 Task: Add a condition where "Channel Is Mobile SDK" in new tickets in your groups.
Action: Mouse moved to (171, 541)
Screenshot: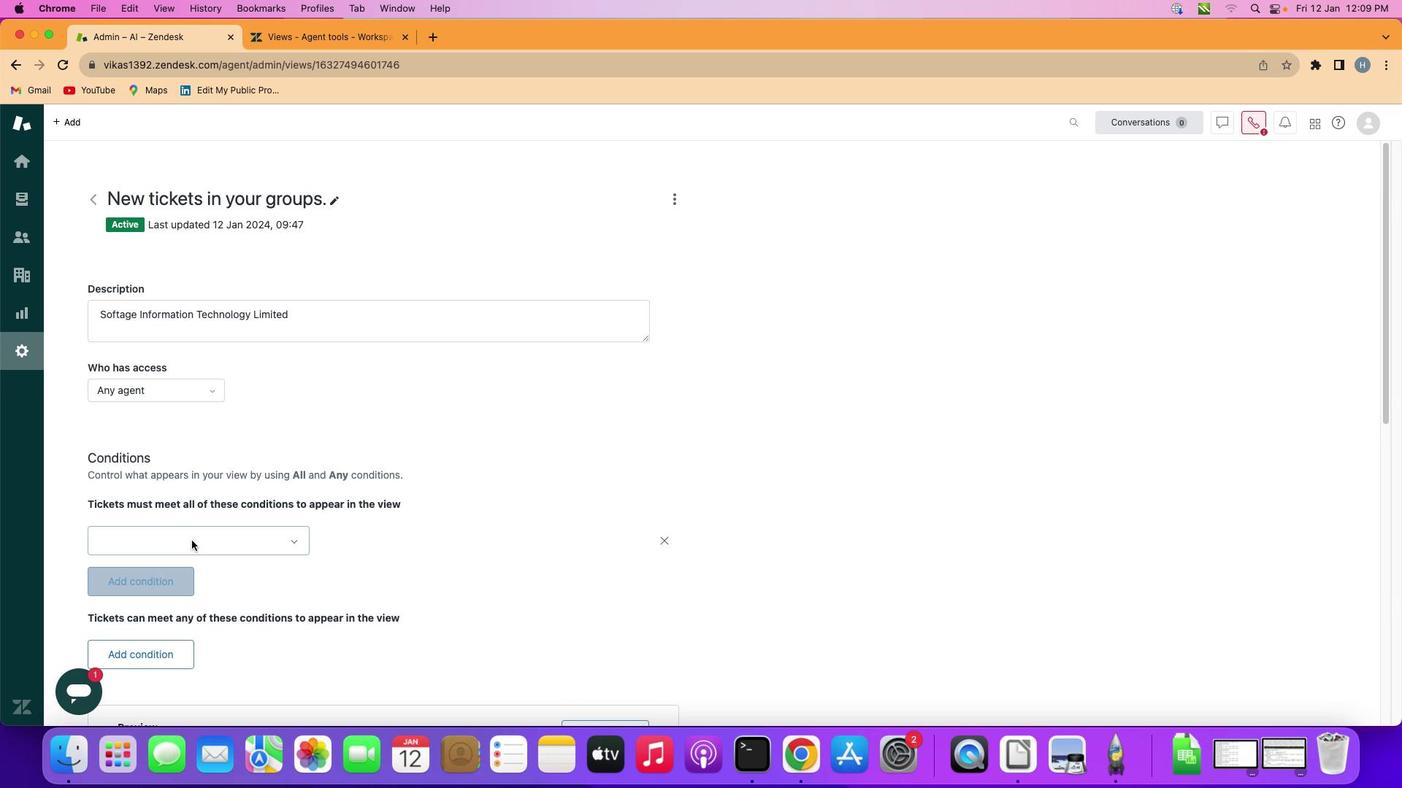 
Action: Mouse pressed left at (171, 541)
Screenshot: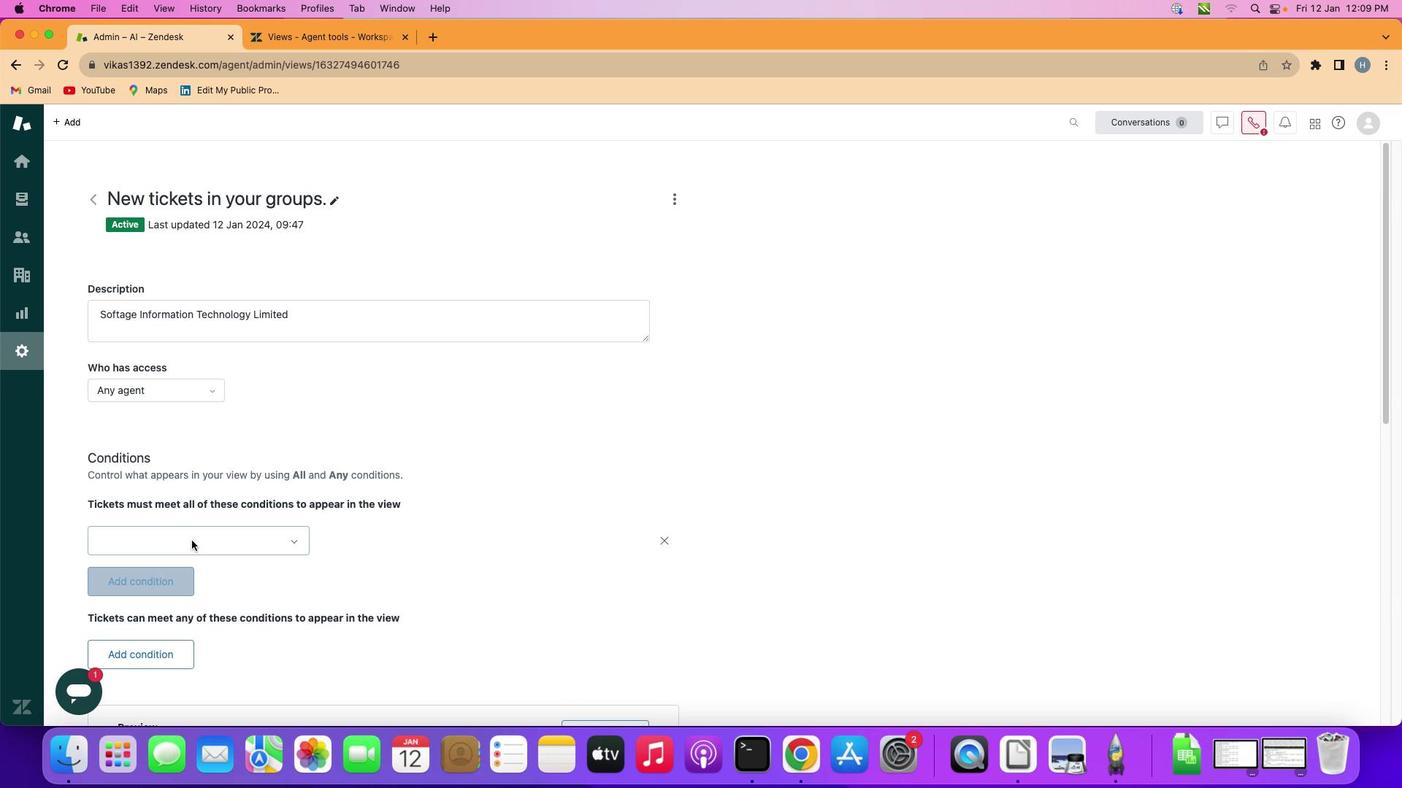 
Action: Mouse moved to (216, 540)
Screenshot: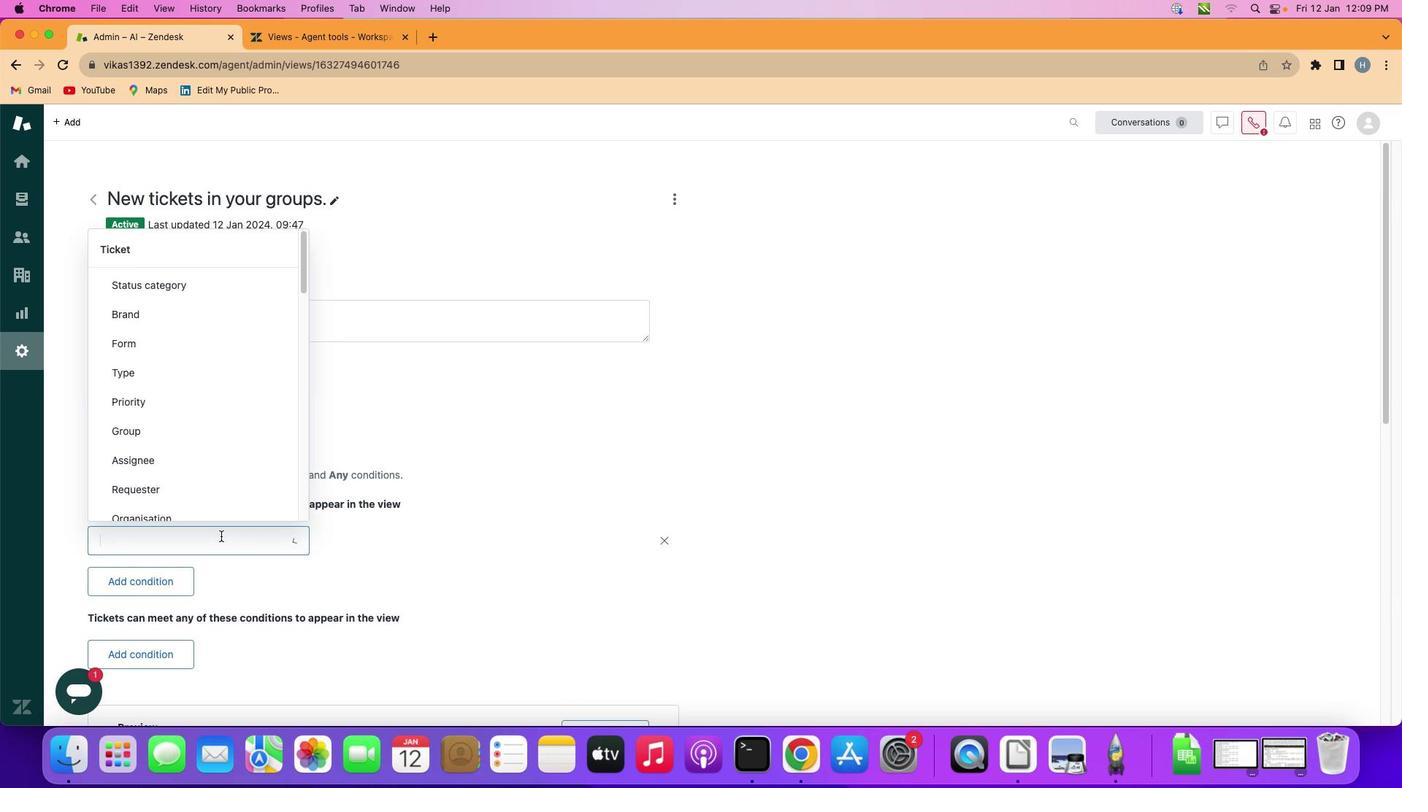 
Action: Mouse pressed left at (216, 540)
Screenshot: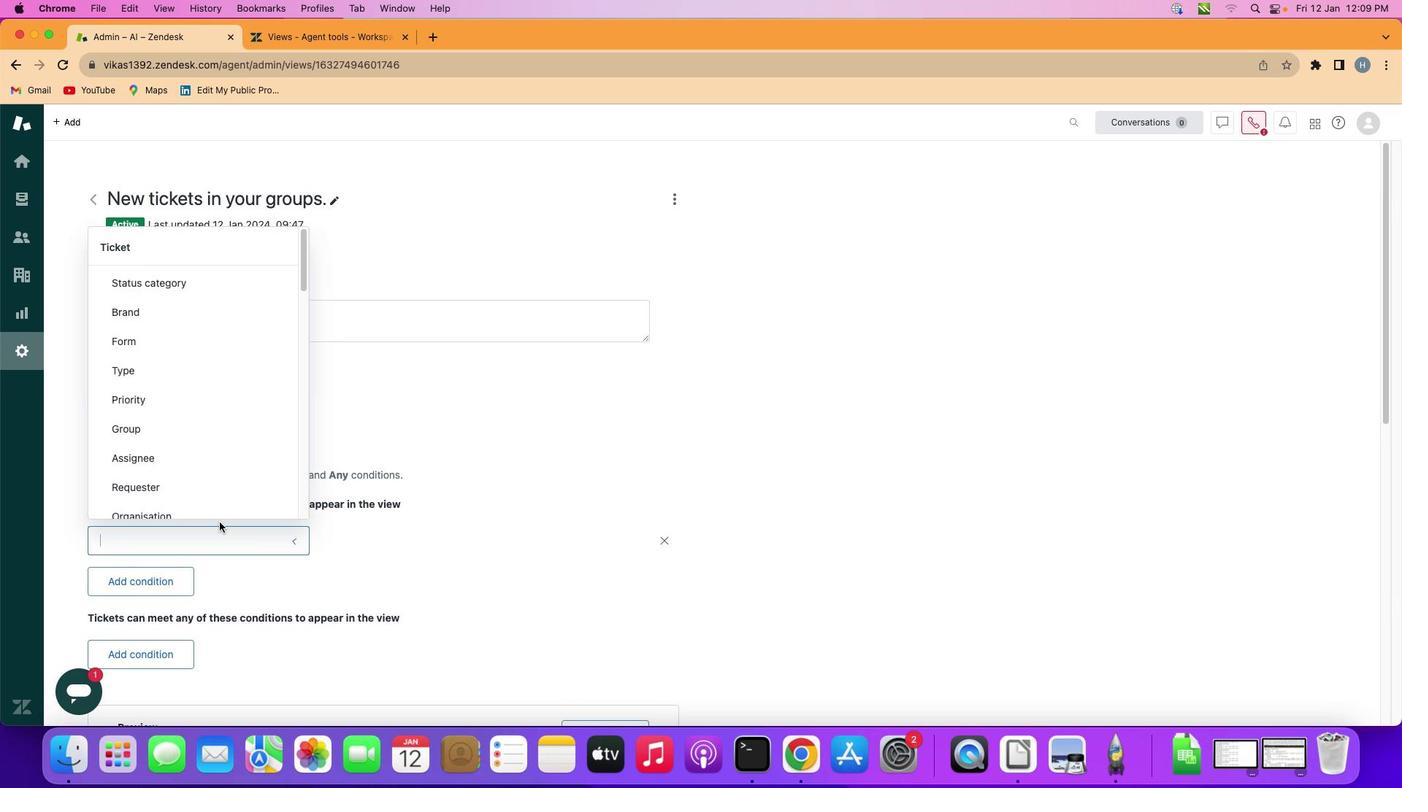 
Action: Mouse moved to (227, 390)
Screenshot: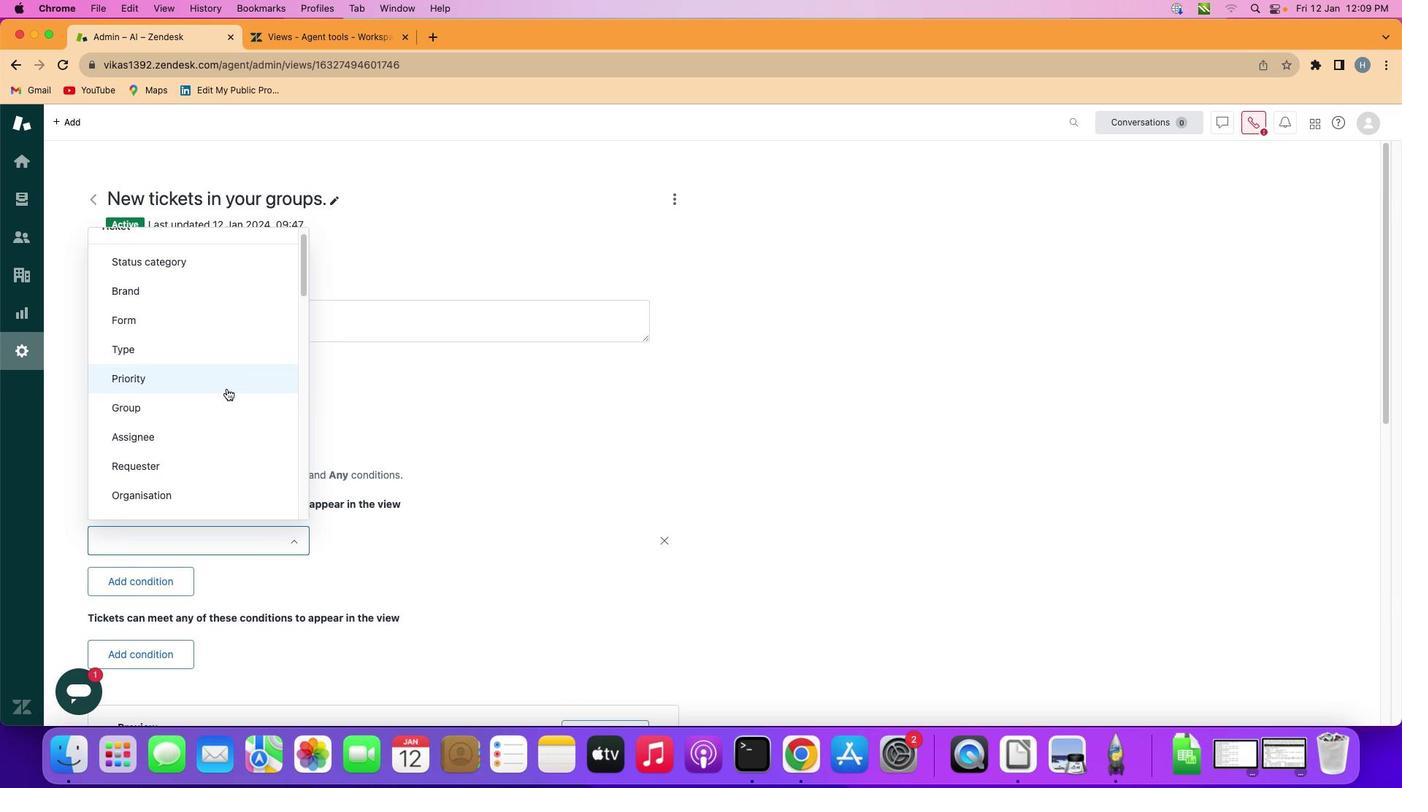 
Action: Mouse scrolled (227, 390) with delta (0, 0)
Screenshot: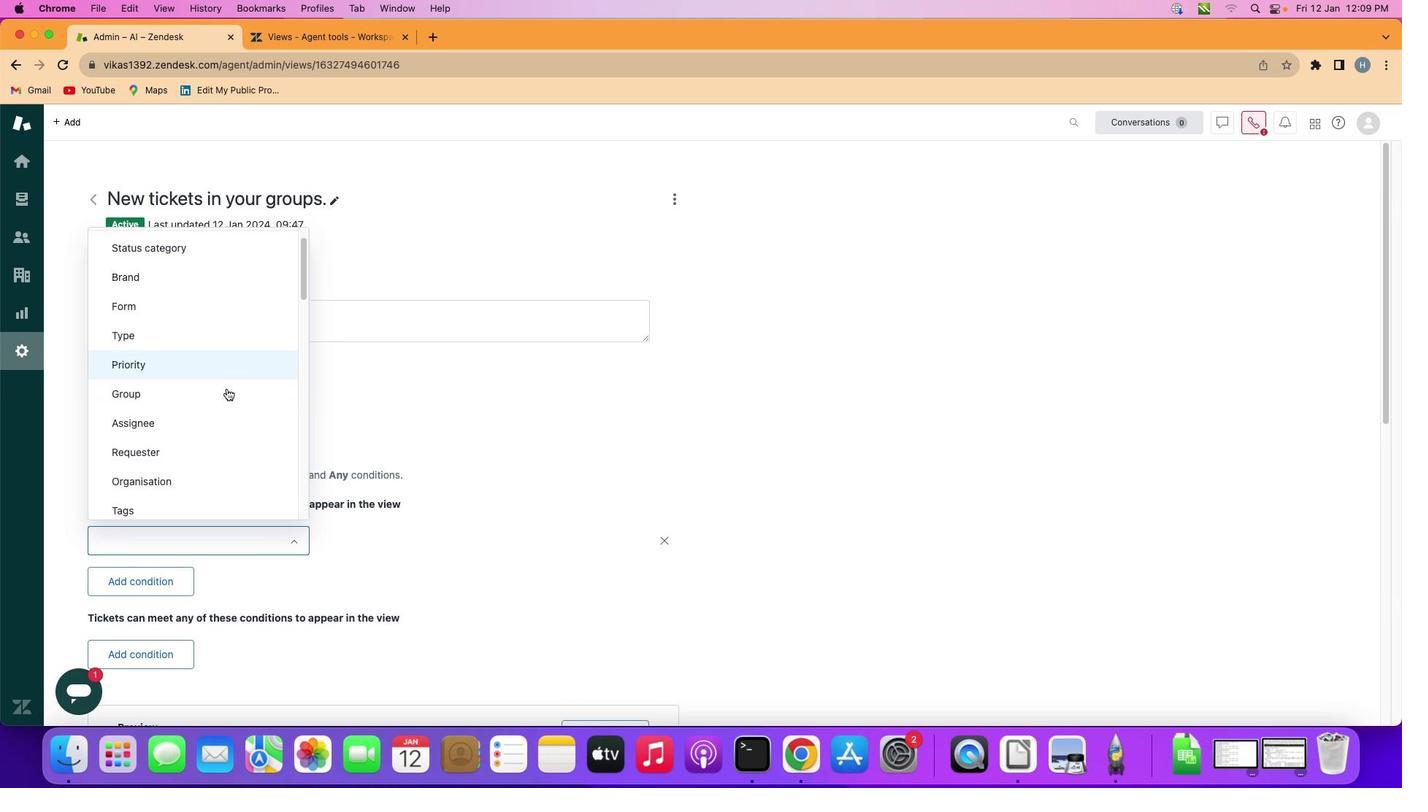 
Action: Mouse moved to (227, 389)
Screenshot: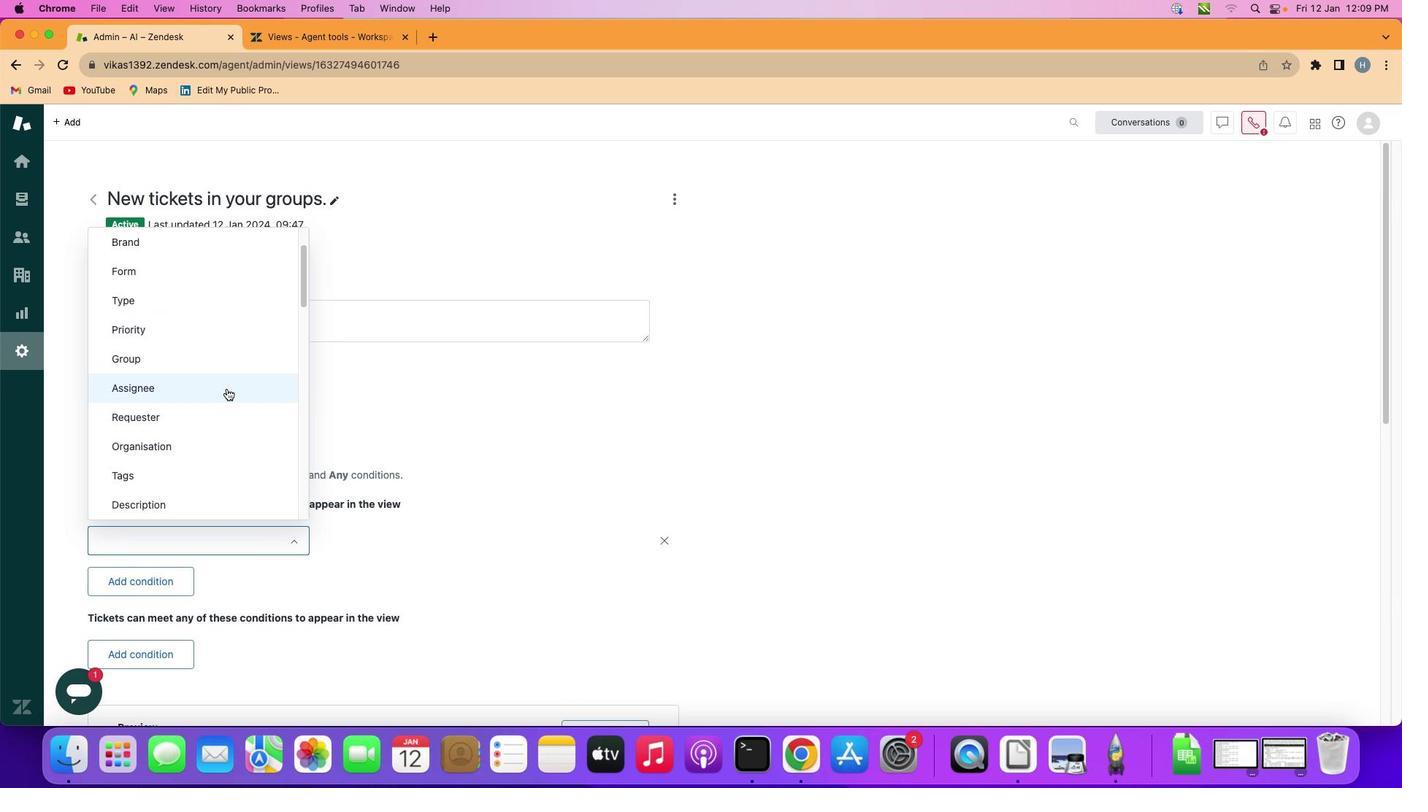 
Action: Mouse scrolled (227, 389) with delta (0, 0)
Screenshot: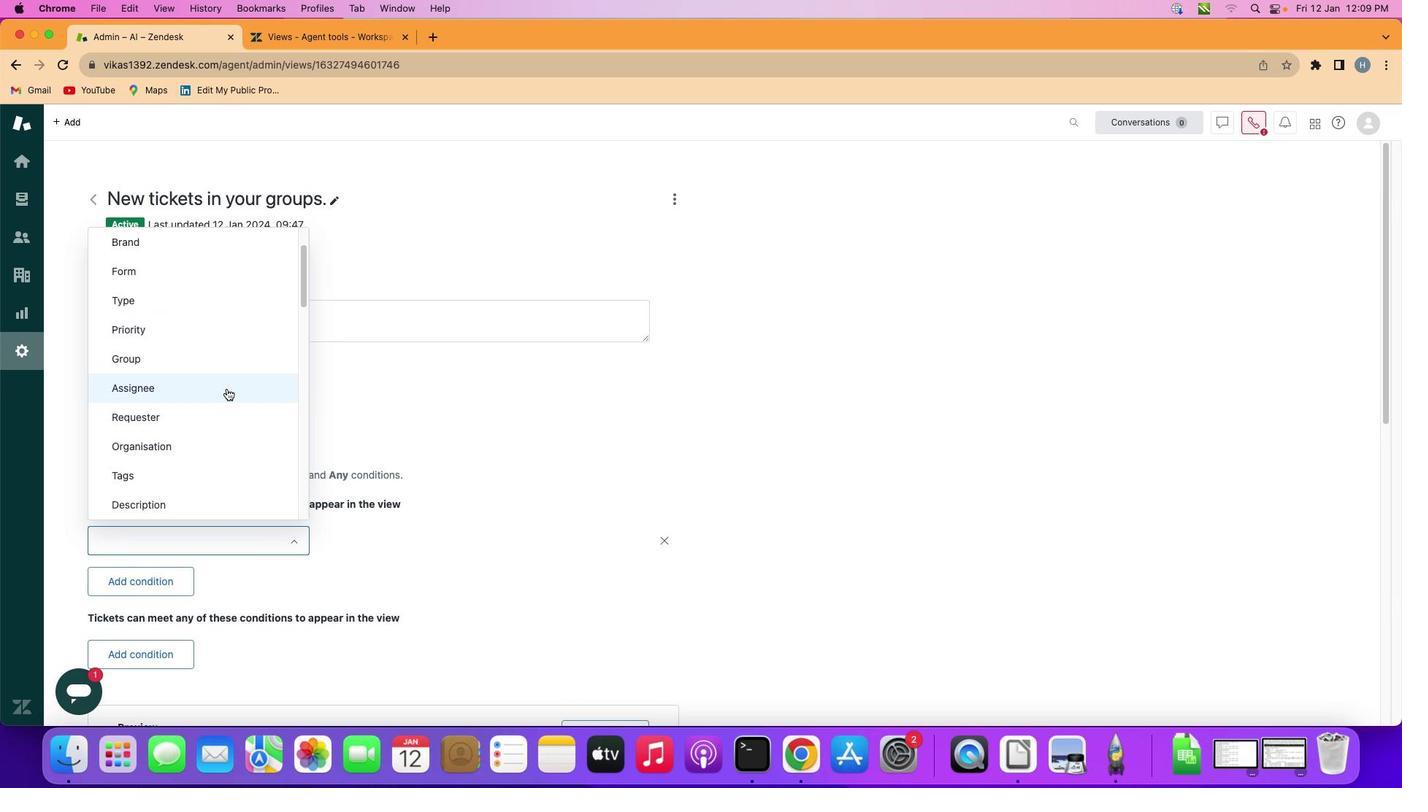 
Action: Mouse moved to (227, 389)
Screenshot: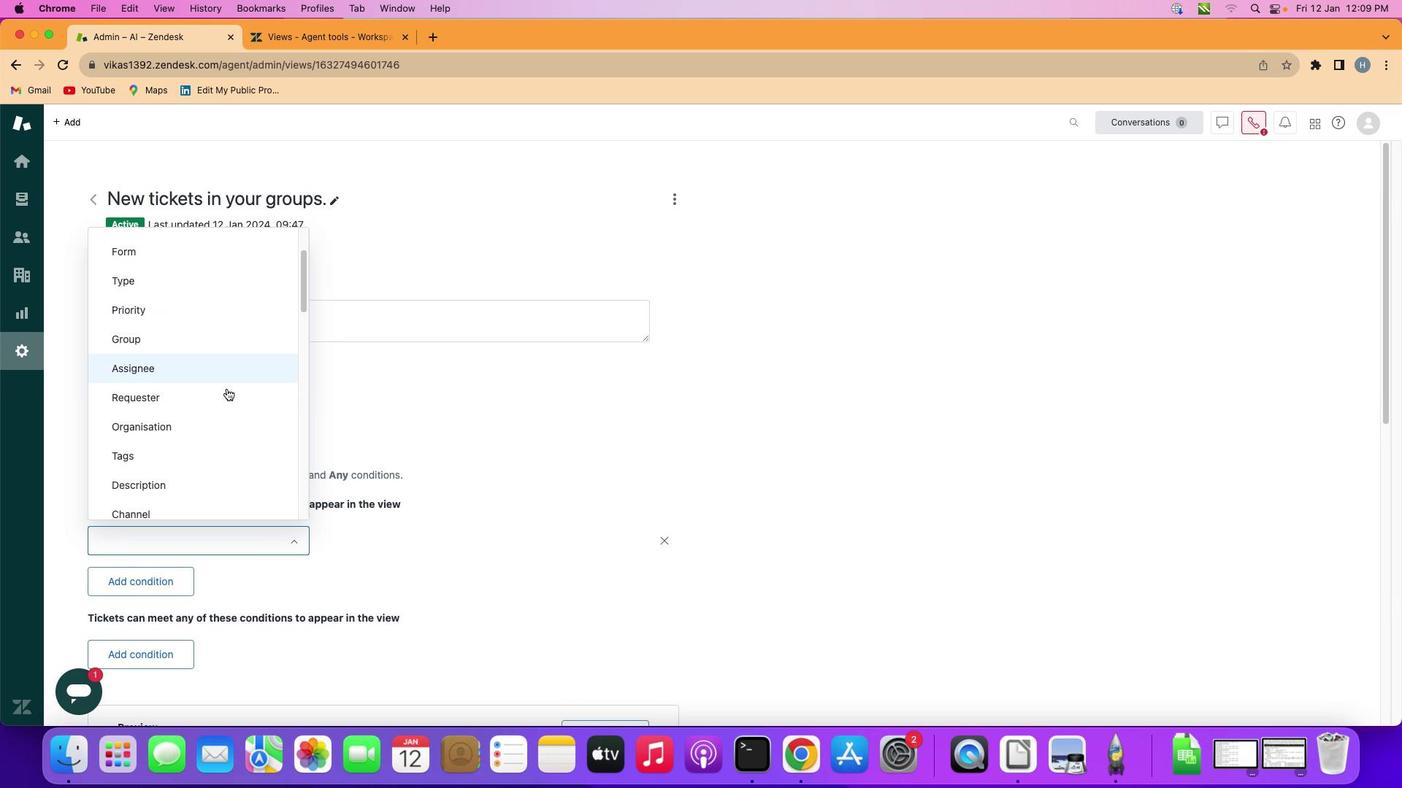 
Action: Mouse scrolled (227, 389) with delta (0, 0)
Screenshot: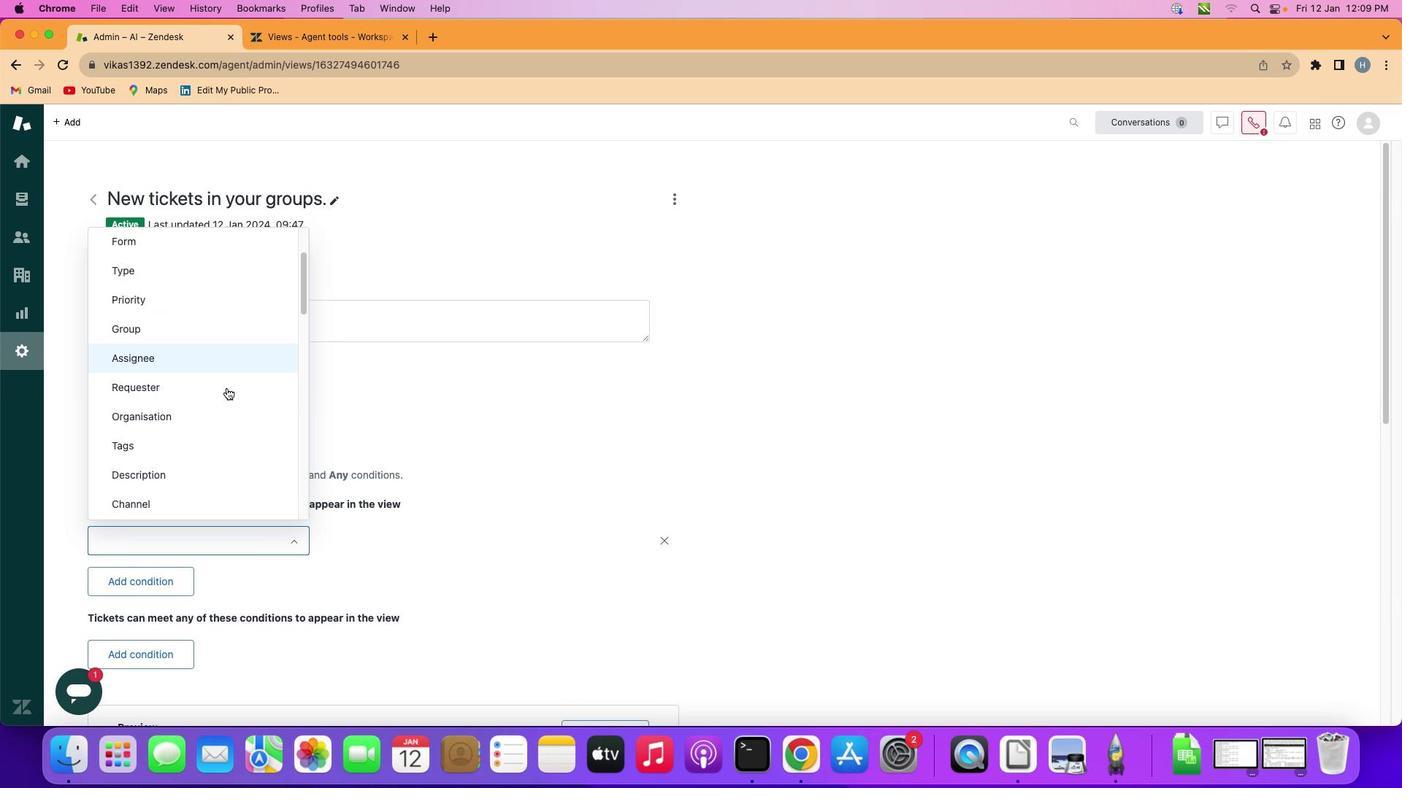 
Action: Mouse moved to (227, 389)
Screenshot: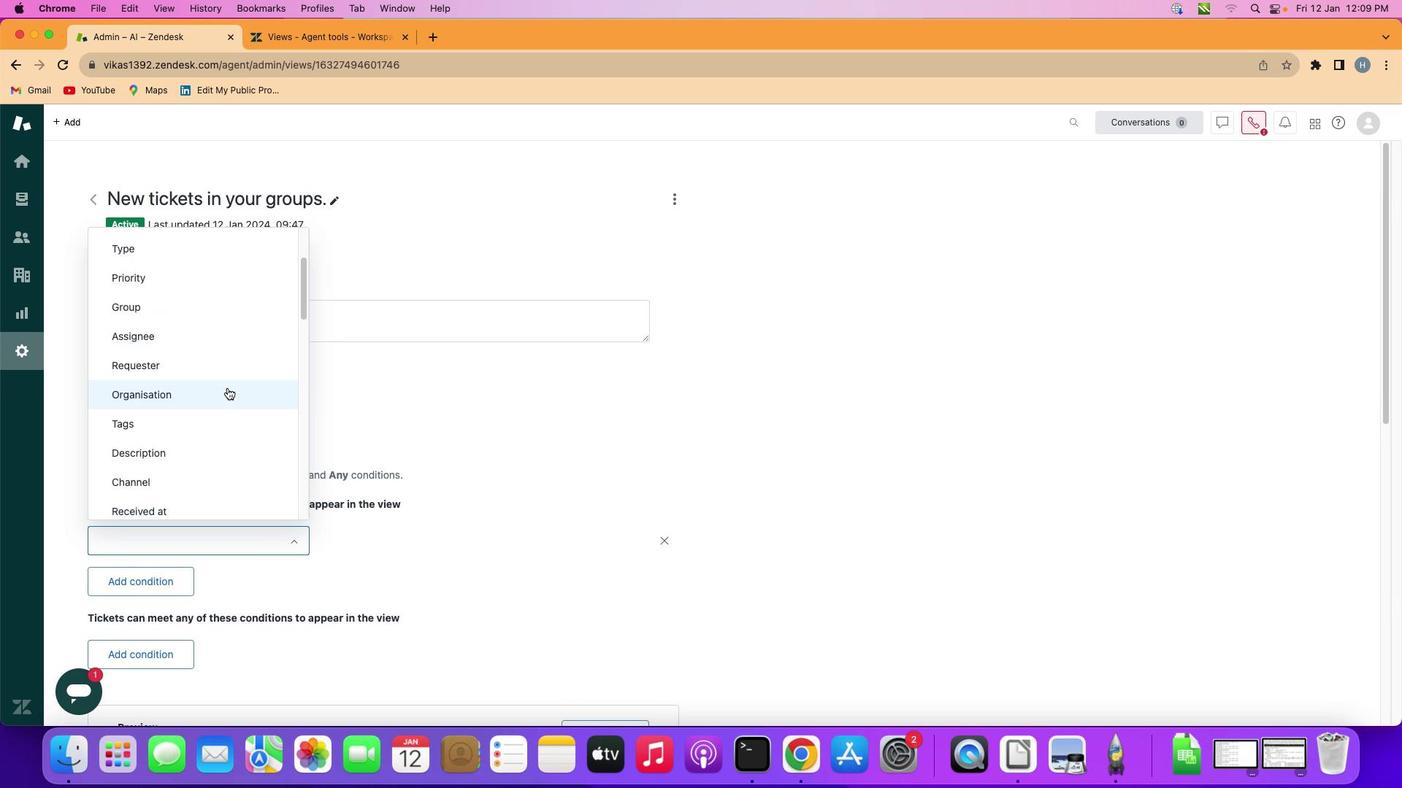 
Action: Mouse scrolled (227, 389) with delta (0, 0)
Screenshot: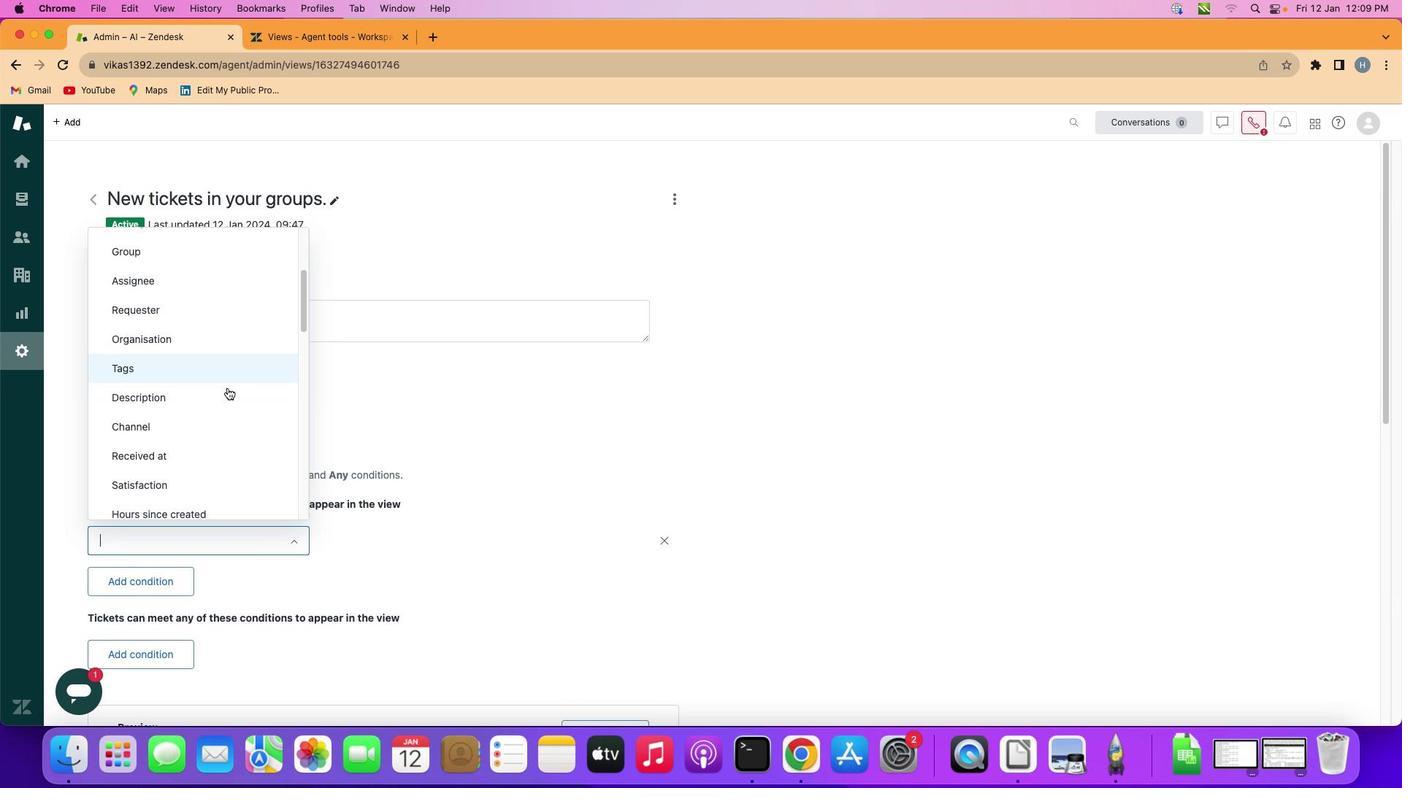 
Action: Mouse moved to (227, 388)
Screenshot: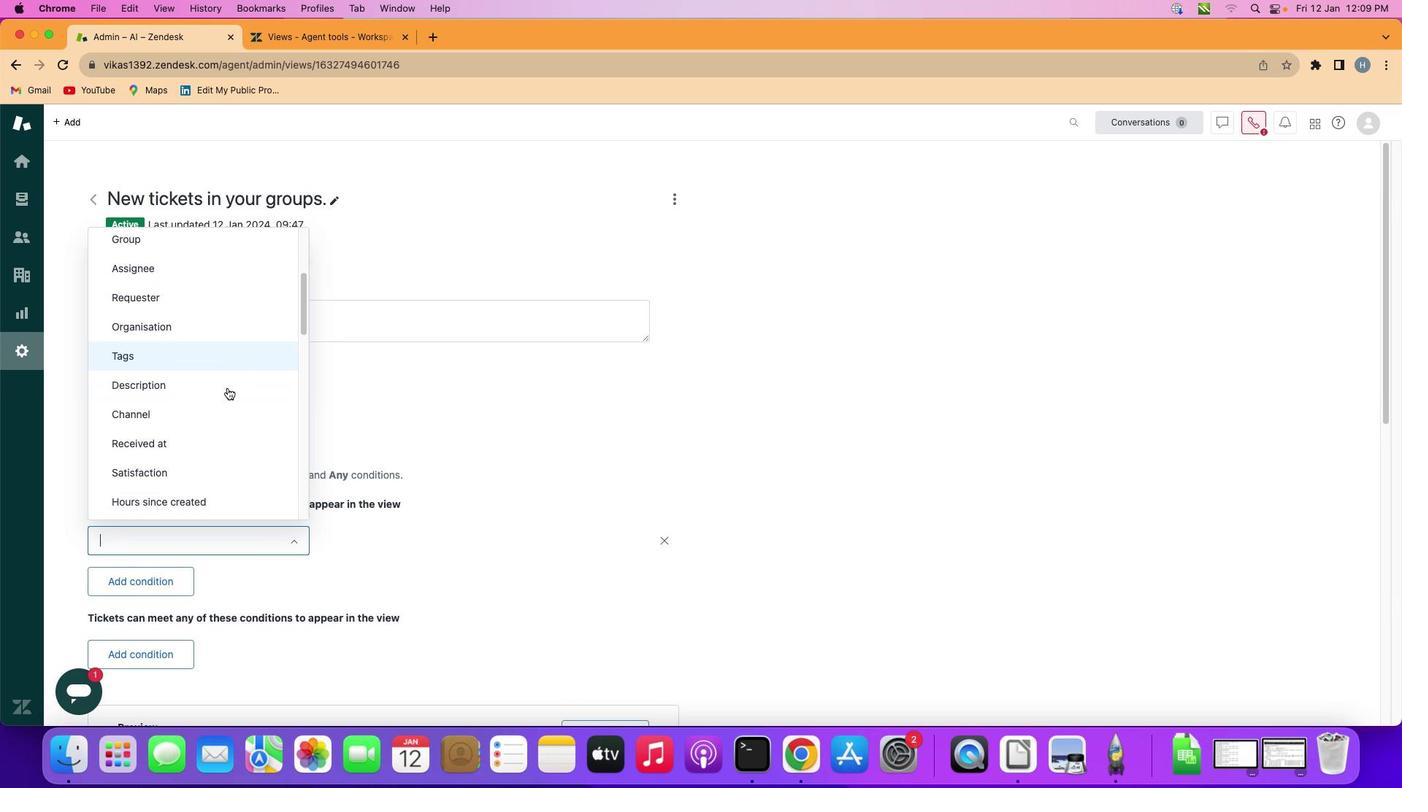 
Action: Mouse scrolled (227, 388) with delta (0, -1)
Screenshot: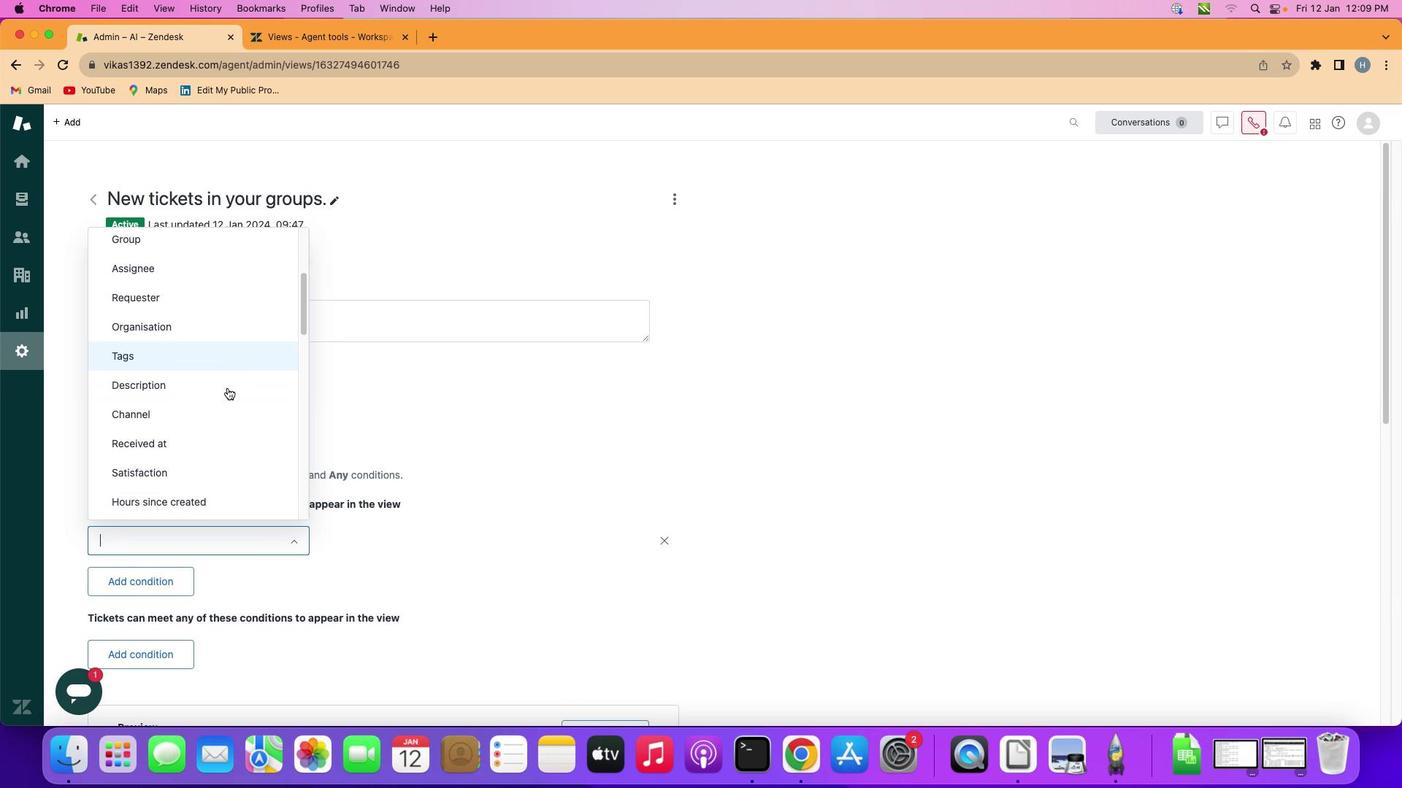 
Action: Mouse moved to (227, 401)
Screenshot: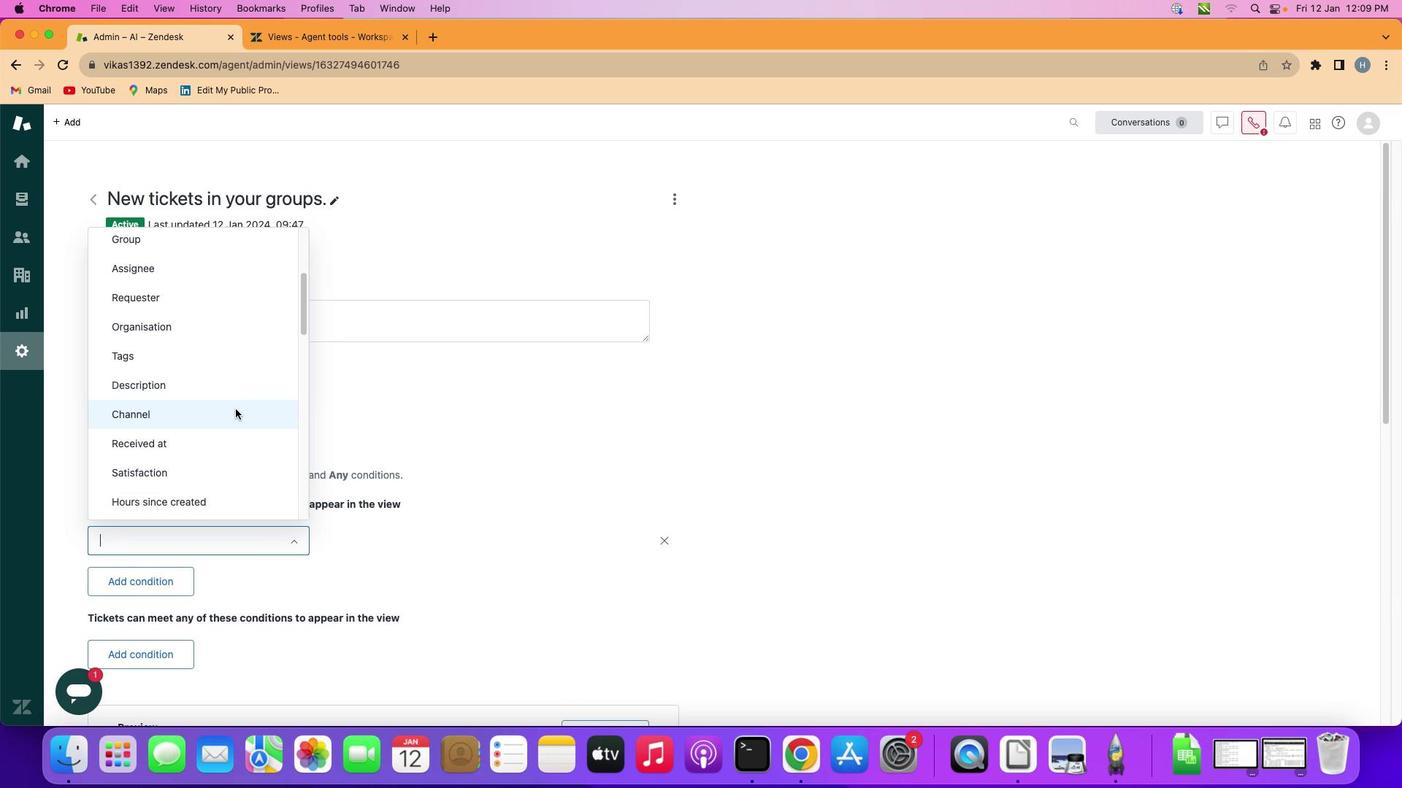 
Action: Mouse pressed left at (227, 401)
Screenshot: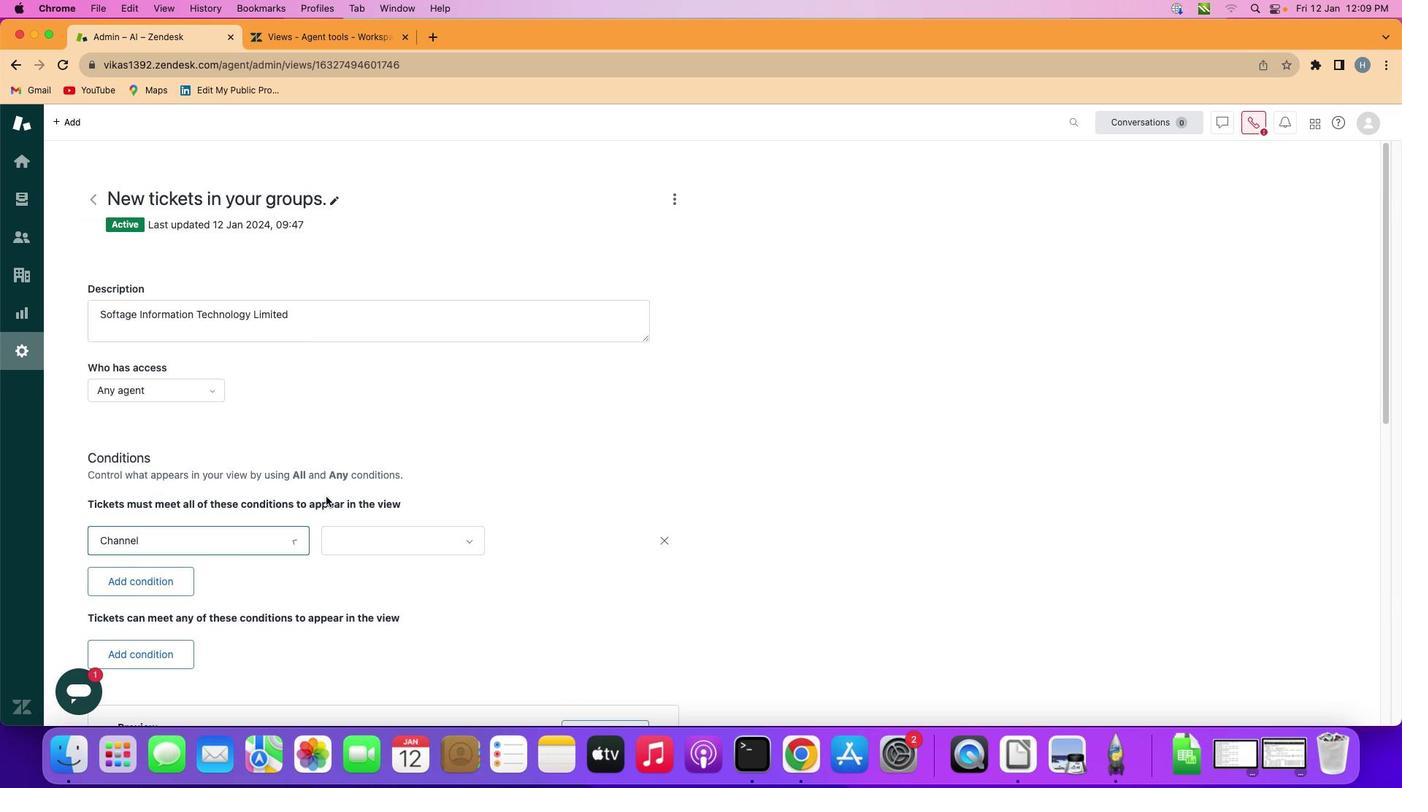 
Action: Mouse moved to (403, 529)
Screenshot: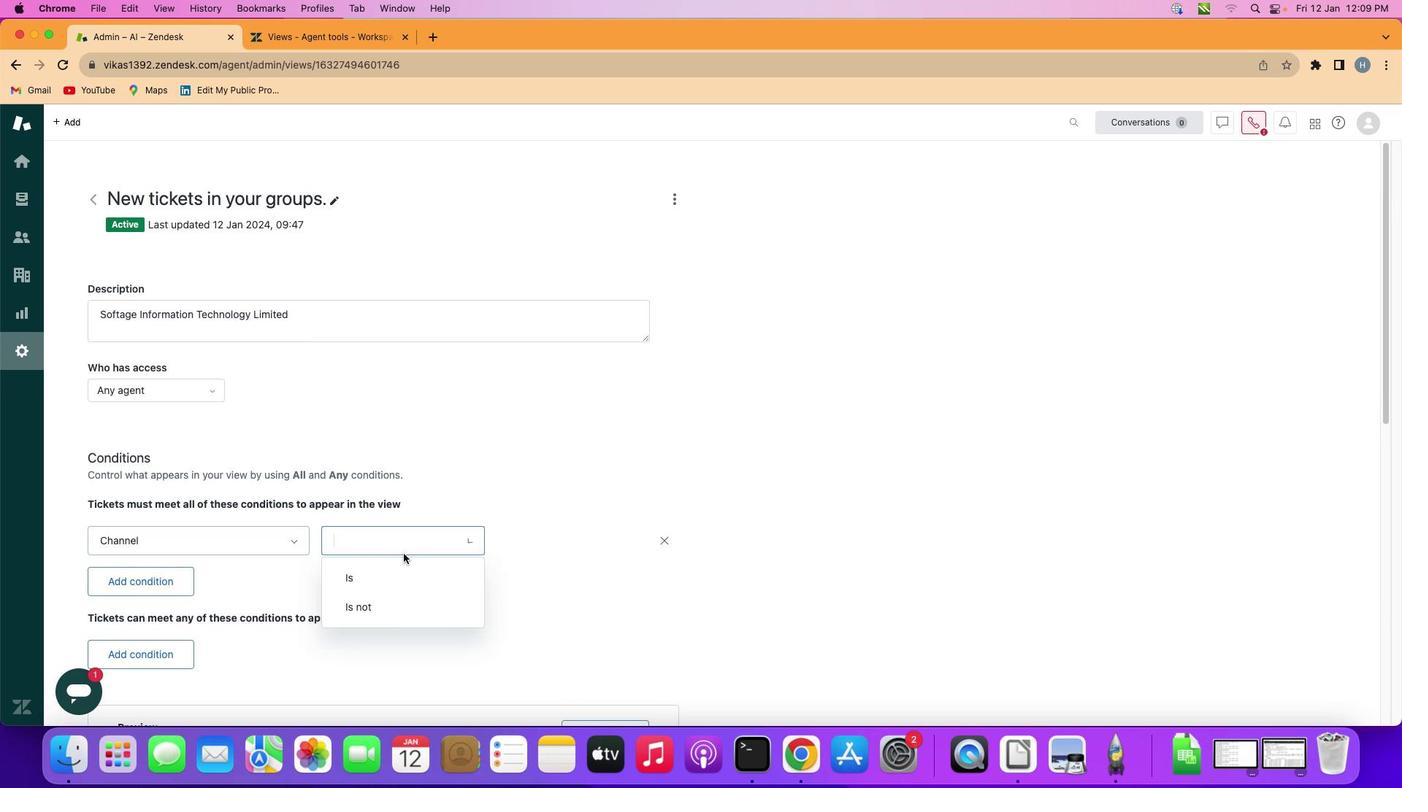 
Action: Mouse pressed left at (403, 529)
Screenshot: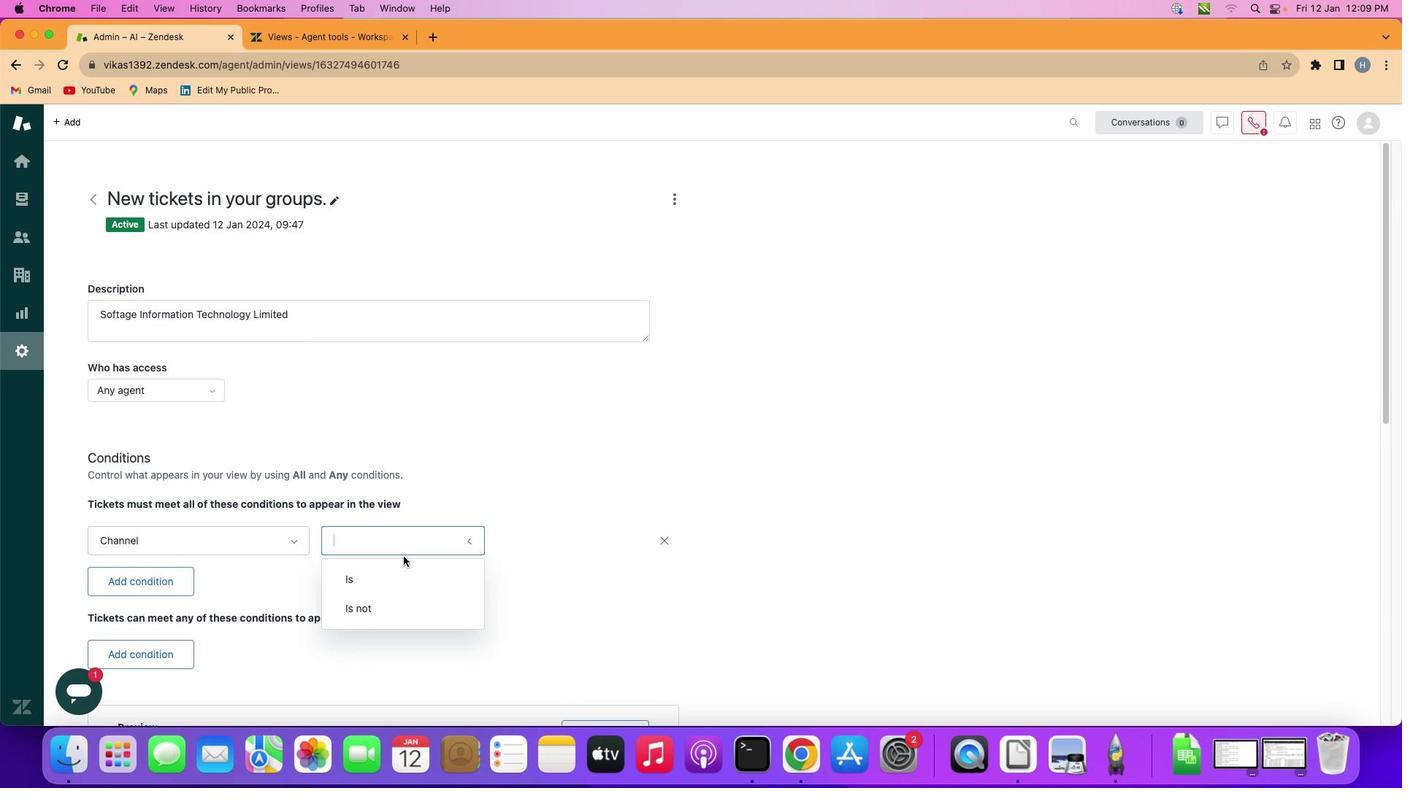 
Action: Mouse moved to (418, 574)
Screenshot: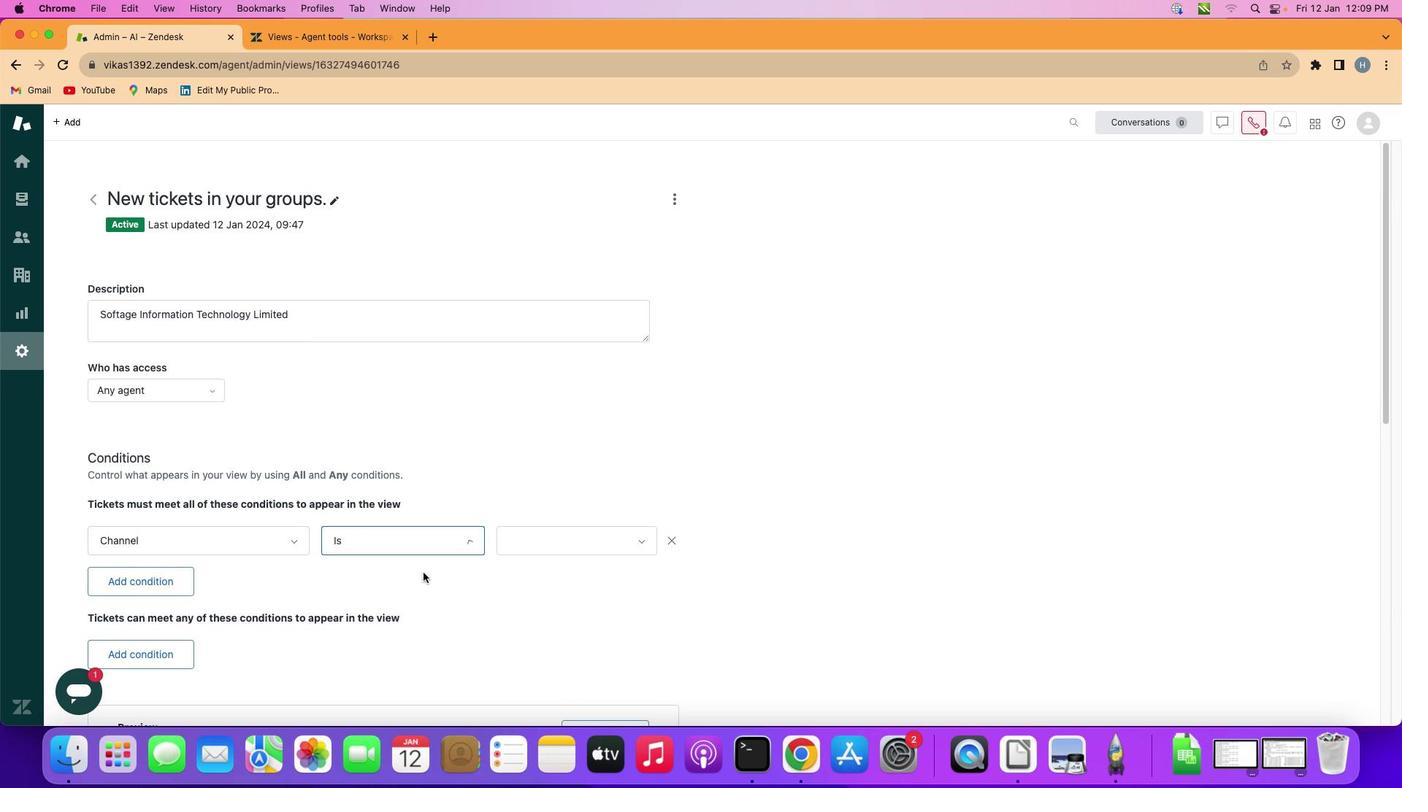 
Action: Mouse pressed left at (418, 574)
Screenshot: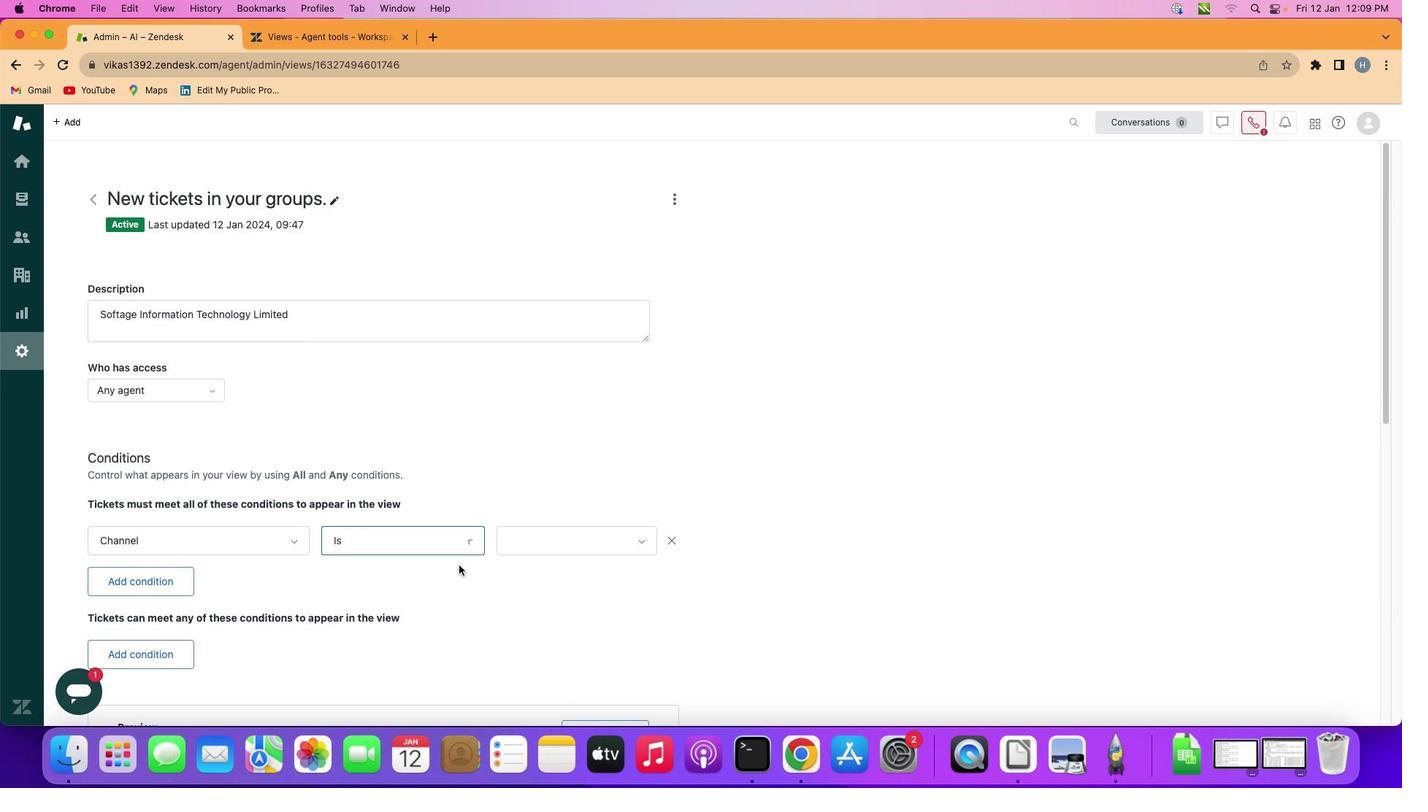 
Action: Mouse moved to (568, 542)
Screenshot: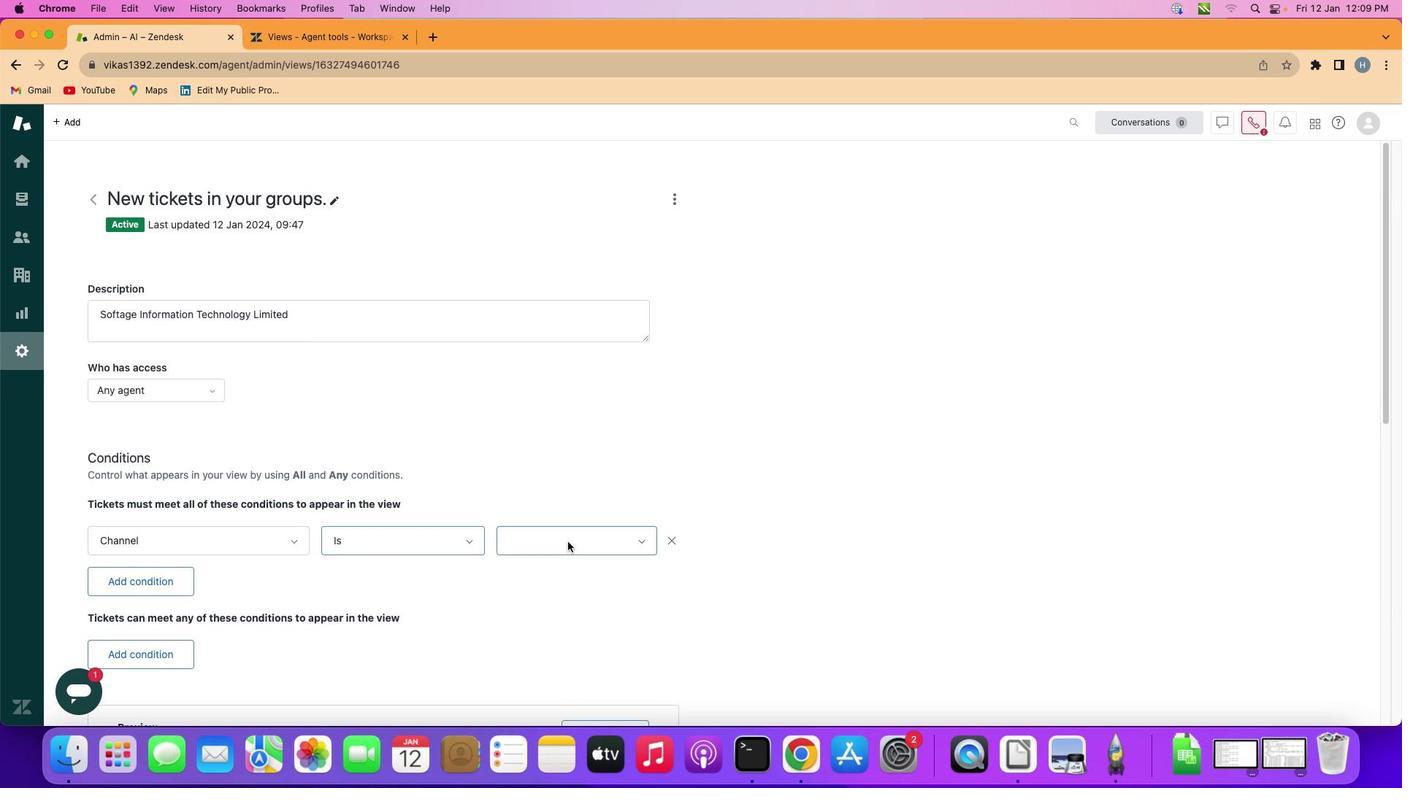 
Action: Mouse pressed left at (568, 542)
Screenshot: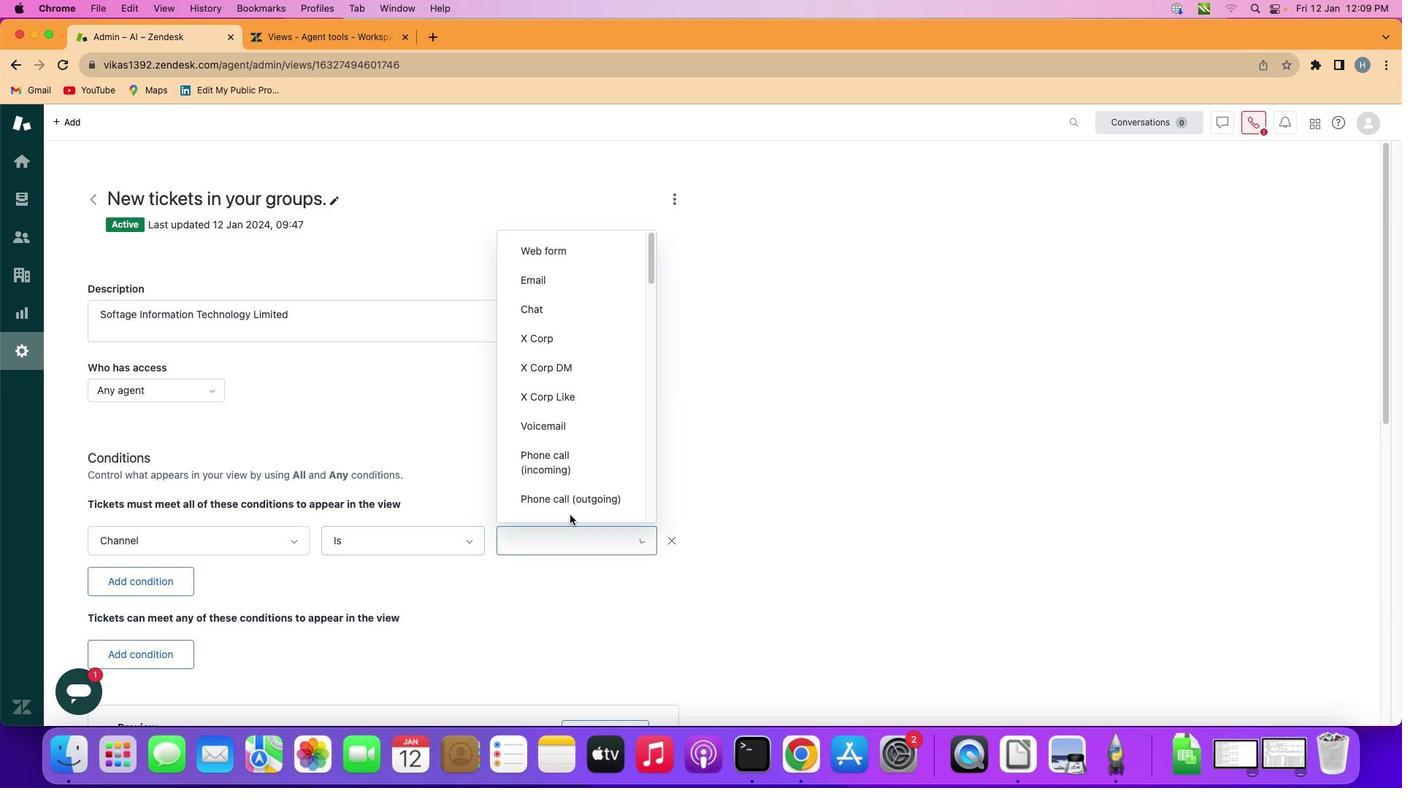 
Action: Mouse moved to (571, 418)
Screenshot: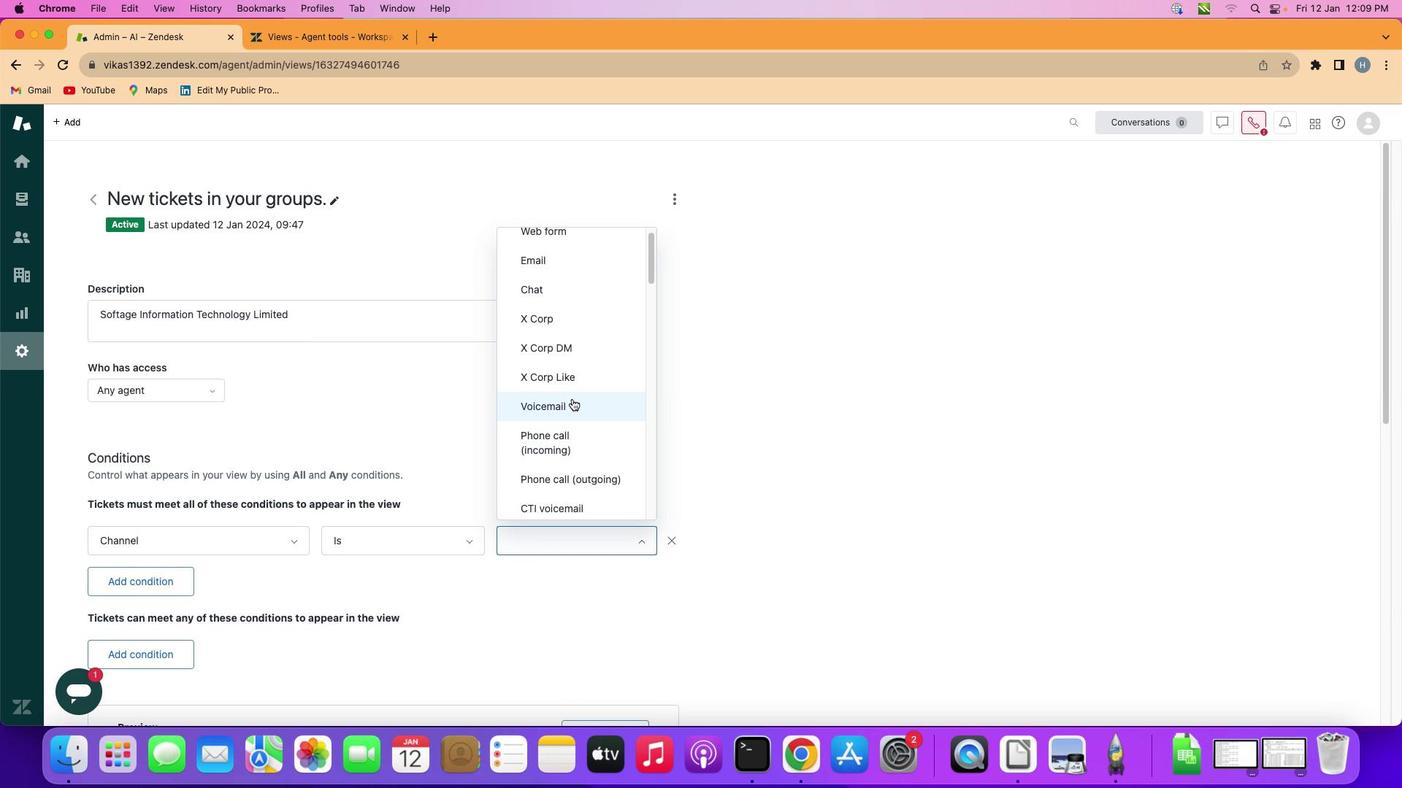 
Action: Mouse scrolled (571, 418) with delta (0, 0)
Screenshot: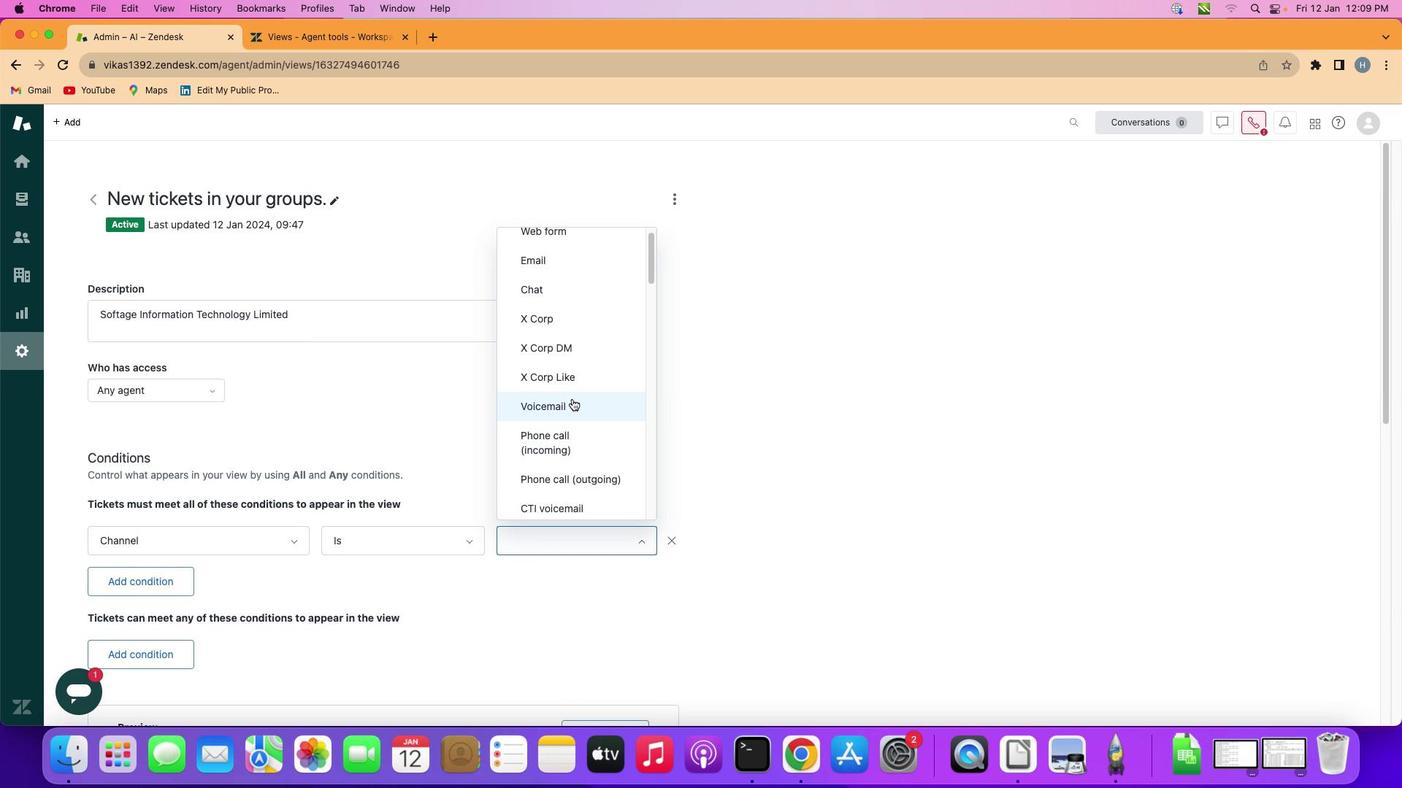 
Action: Mouse scrolled (571, 418) with delta (0, 0)
Screenshot: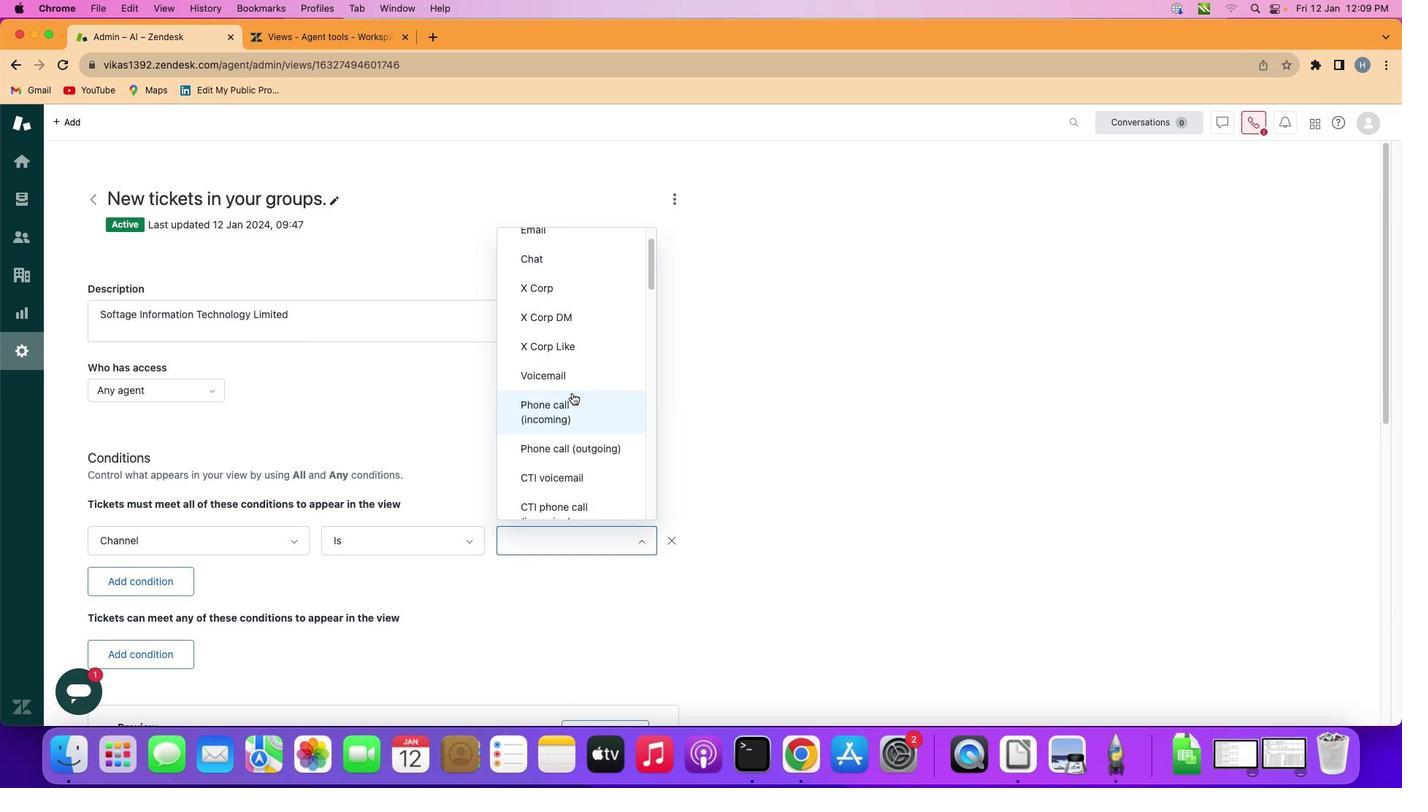 
Action: Mouse moved to (571, 412)
Screenshot: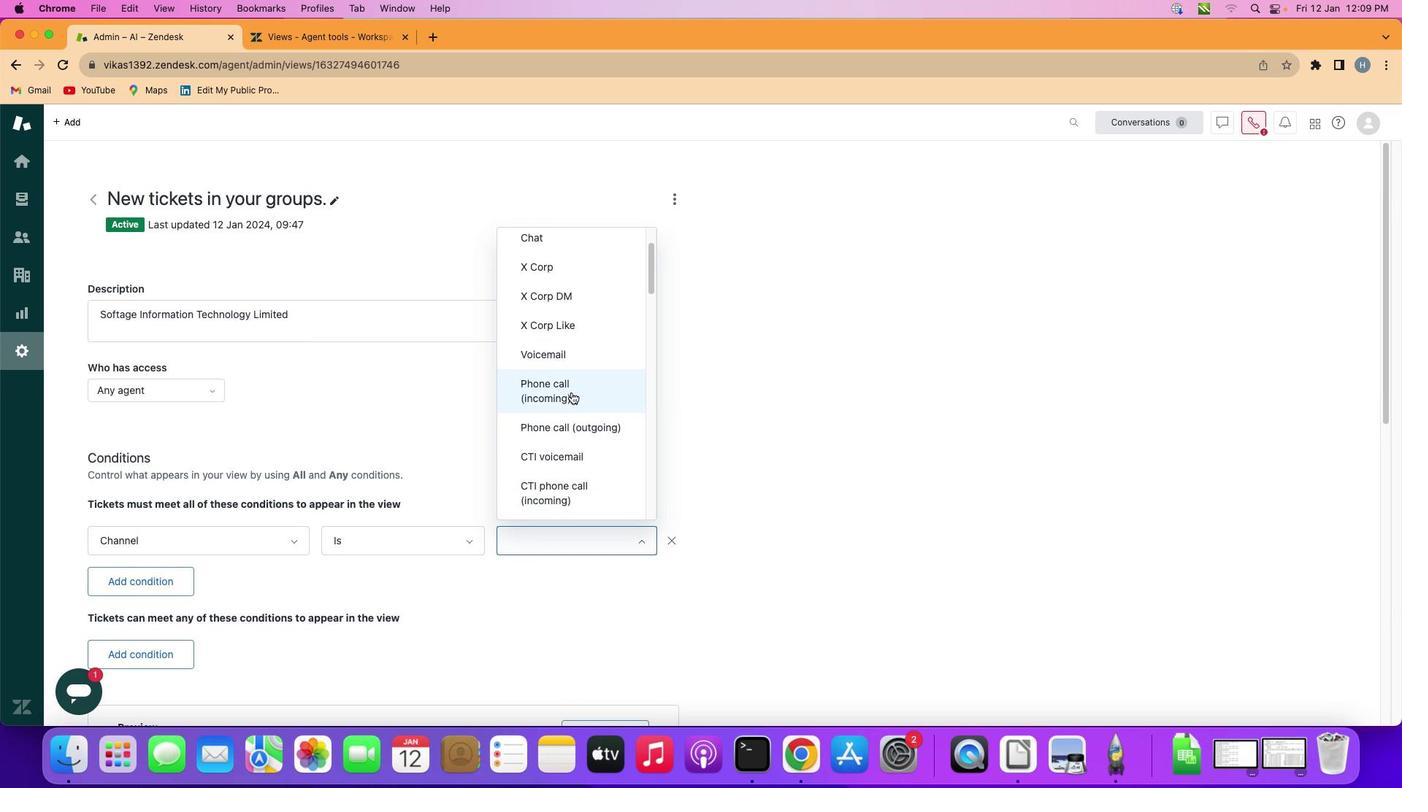 
Action: Mouse scrolled (571, 412) with delta (0, 0)
Screenshot: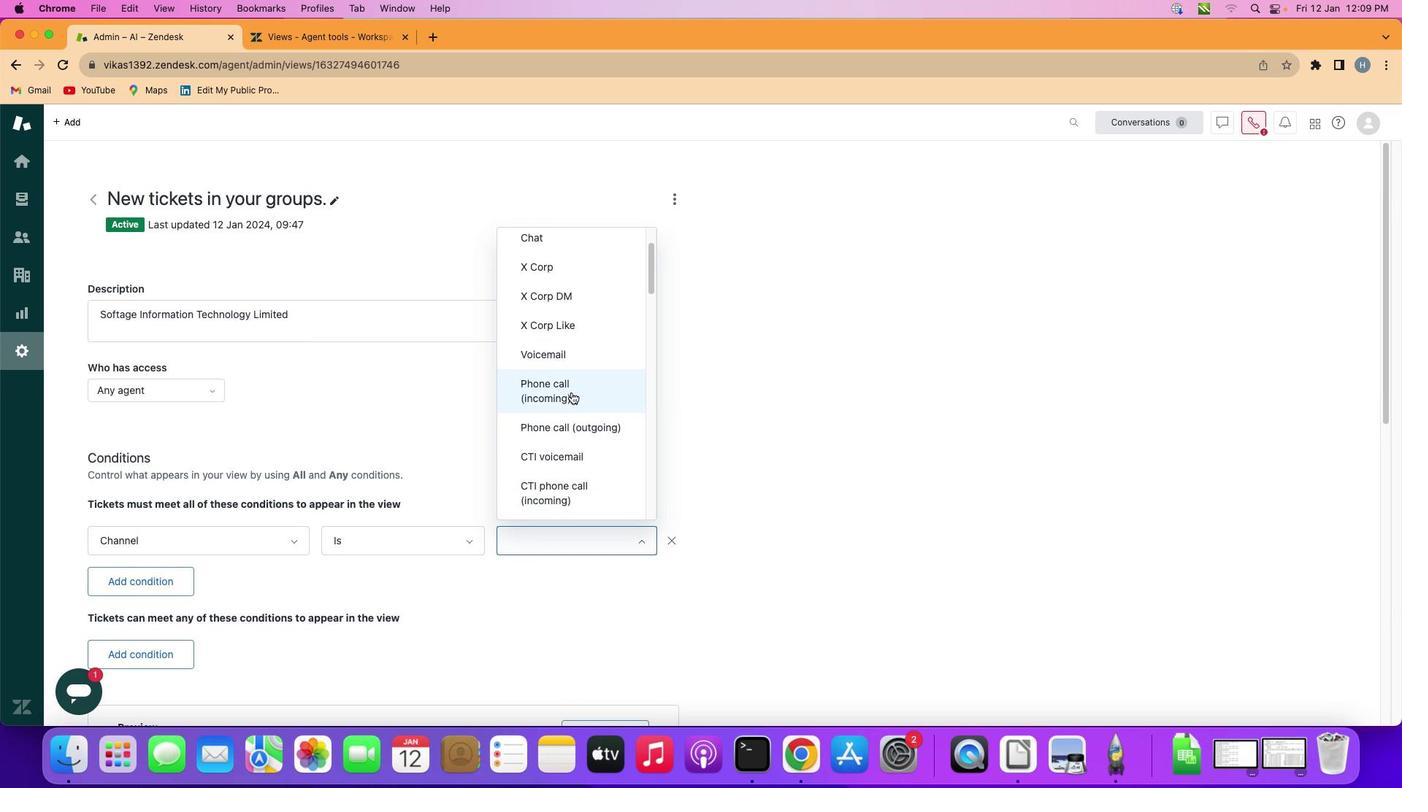 
Action: Mouse moved to (571, 395)
Screenshot: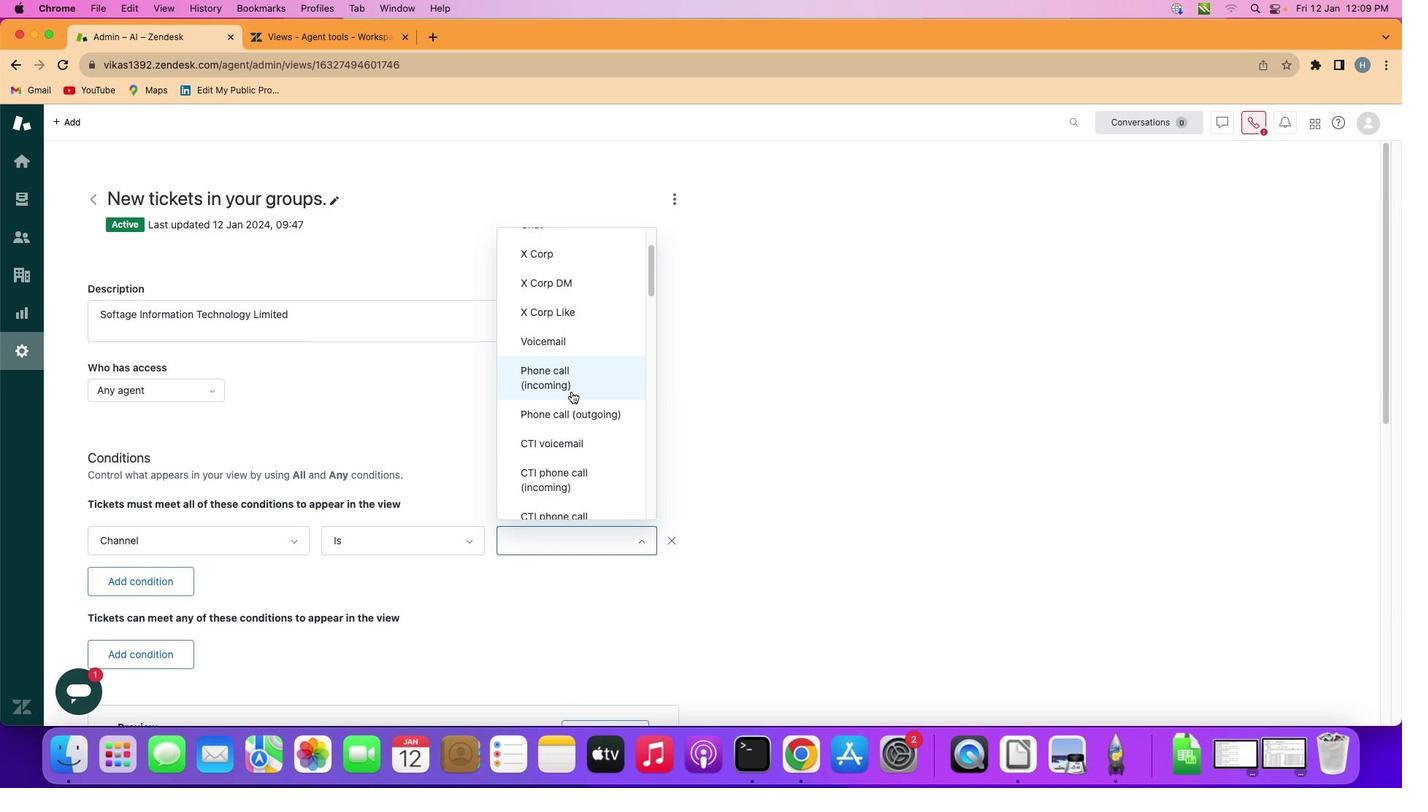 
Action: Mouse scrolled (571, 395) with delta (0, 0)
Screenshot: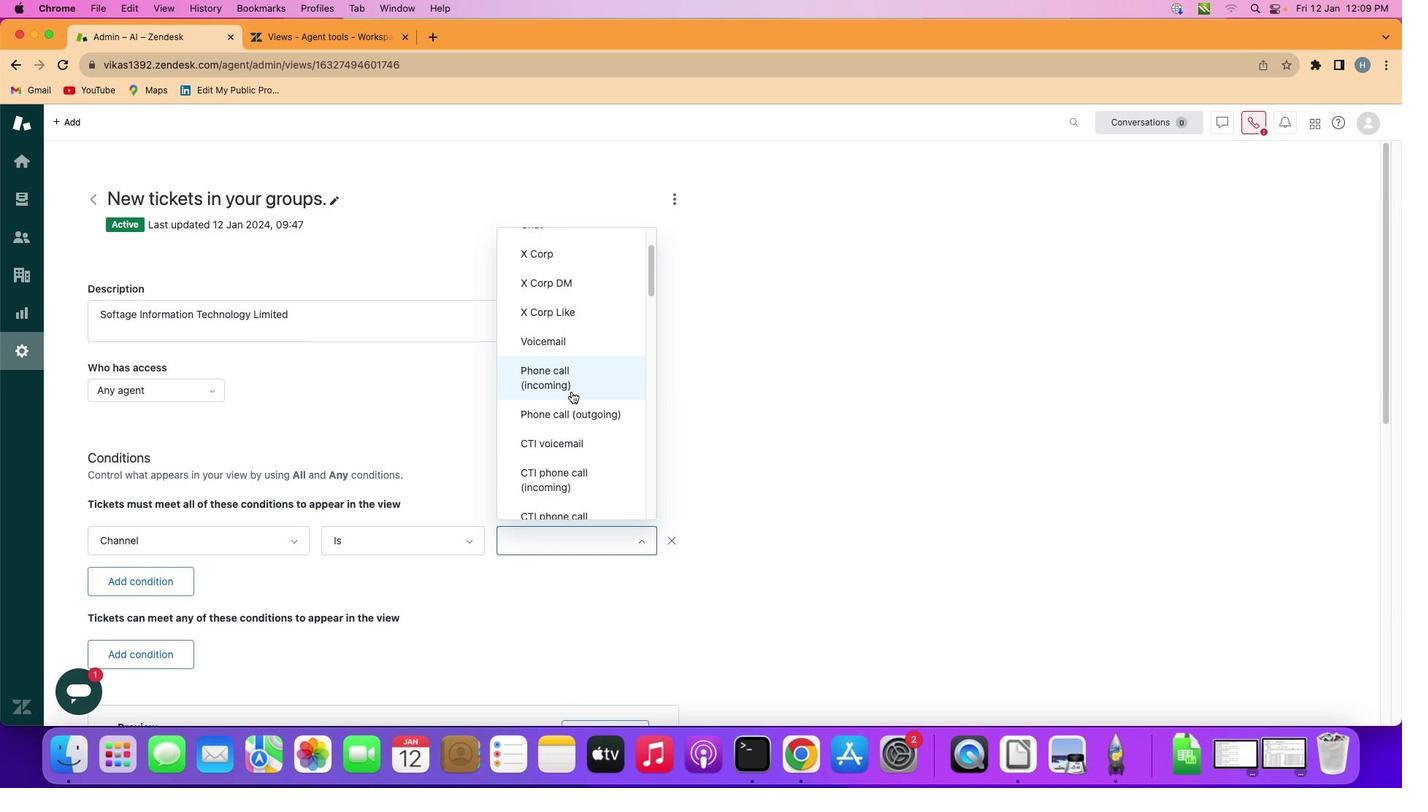 
Action: Mouse moved to (571, 392)
Screenshot: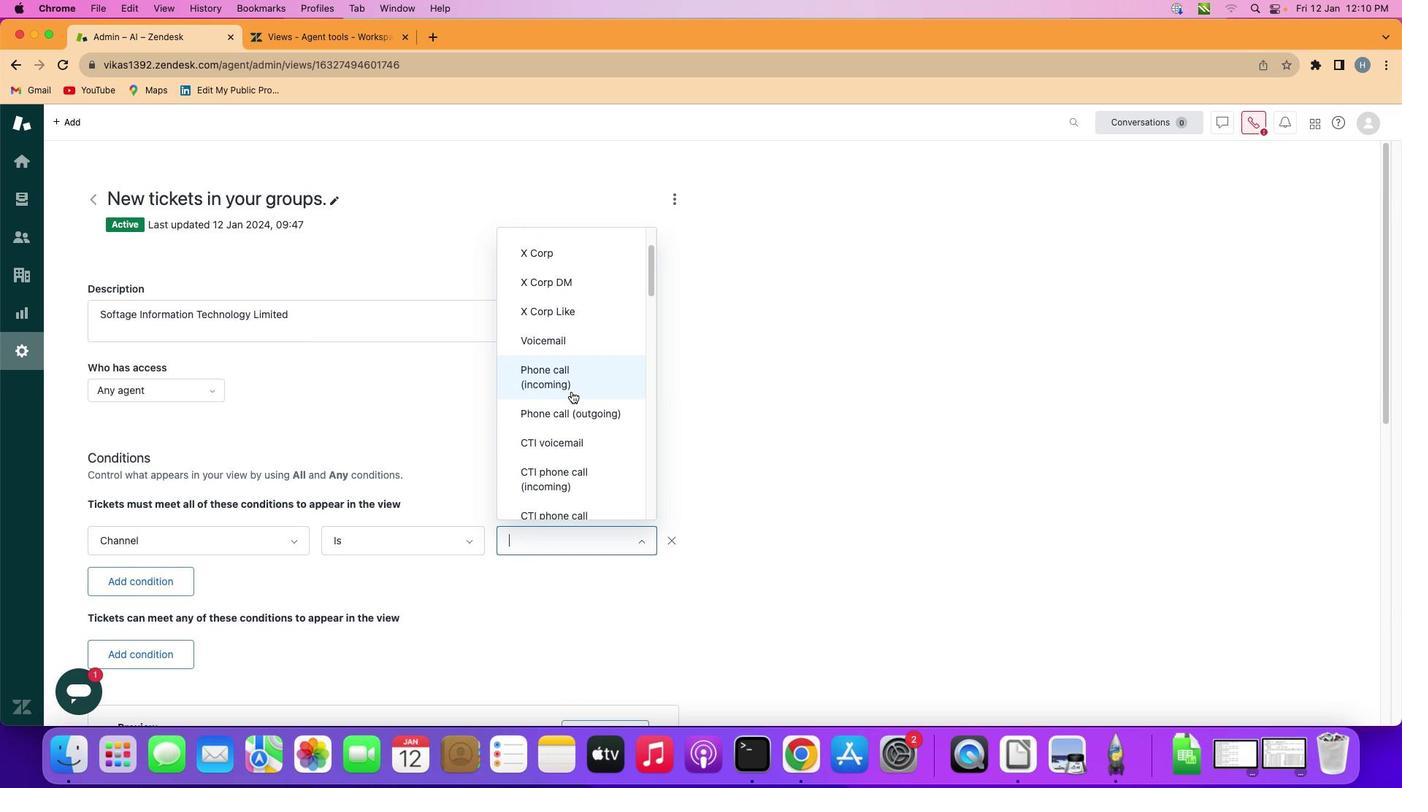 
Action: Mouse scrolled (571, 392) with delta (0, 0)
Screenshot: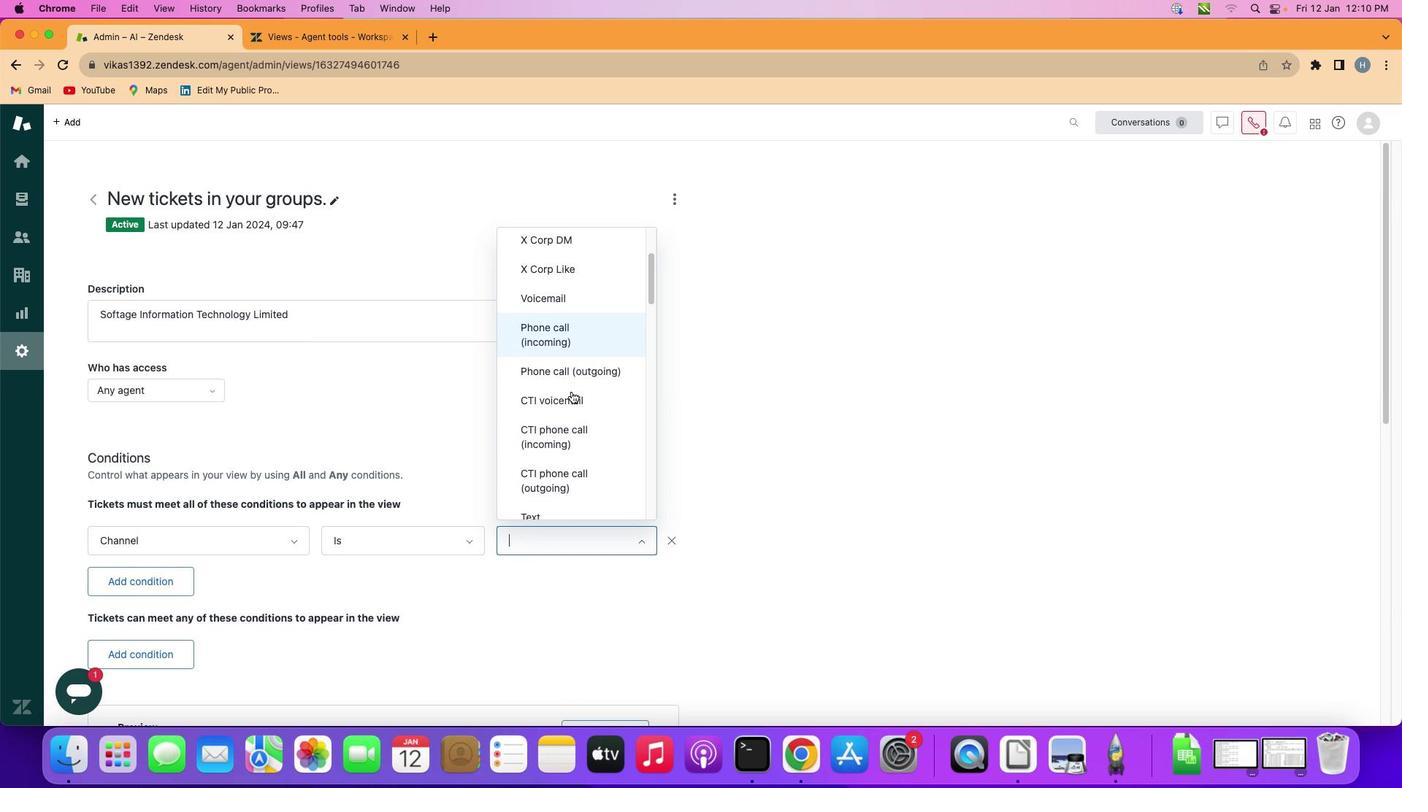 
Action: Mouse scrolled (571, 392) with delta (0, 0)
Screenshot: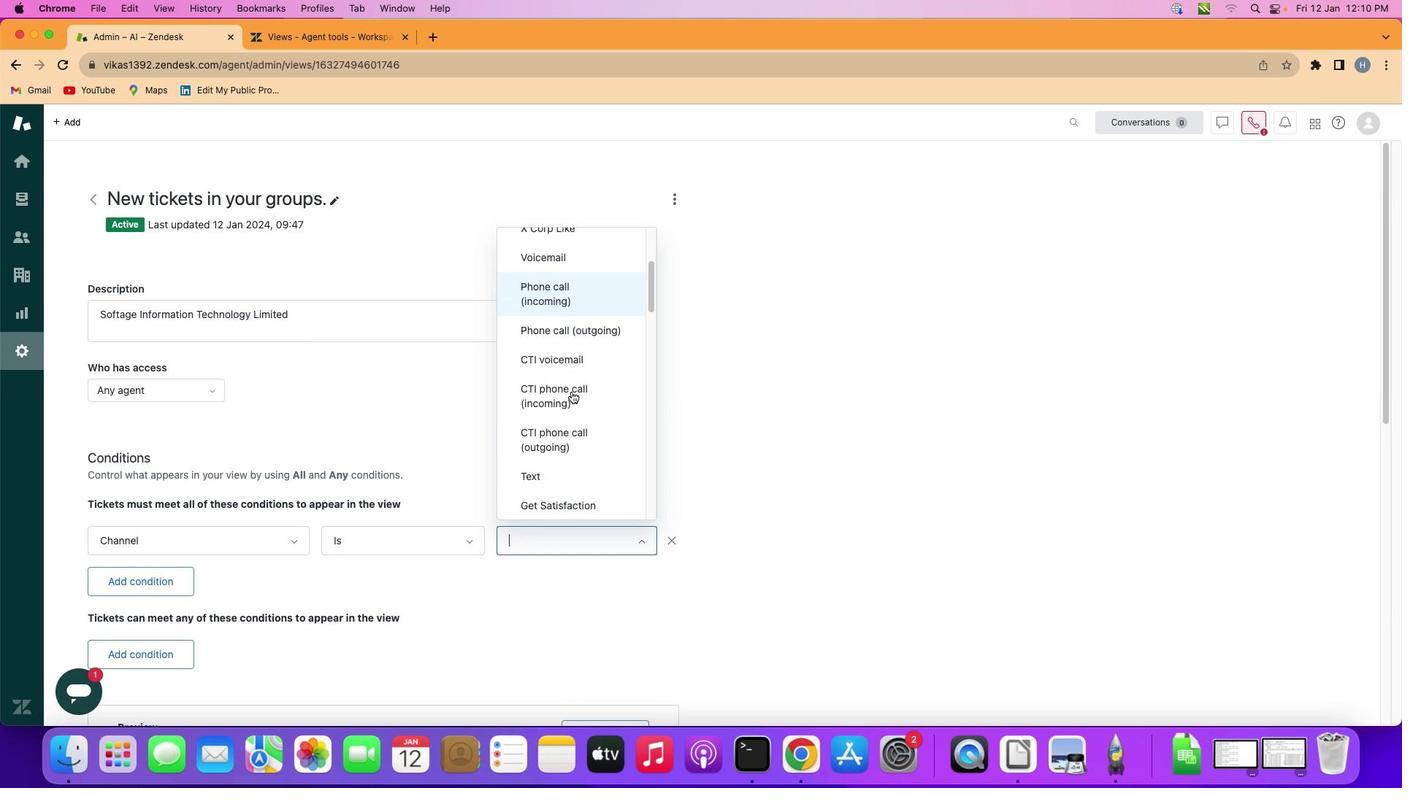 
Action: Mouse scrolled (571, 392) with delta (0, 0)
Screenshot: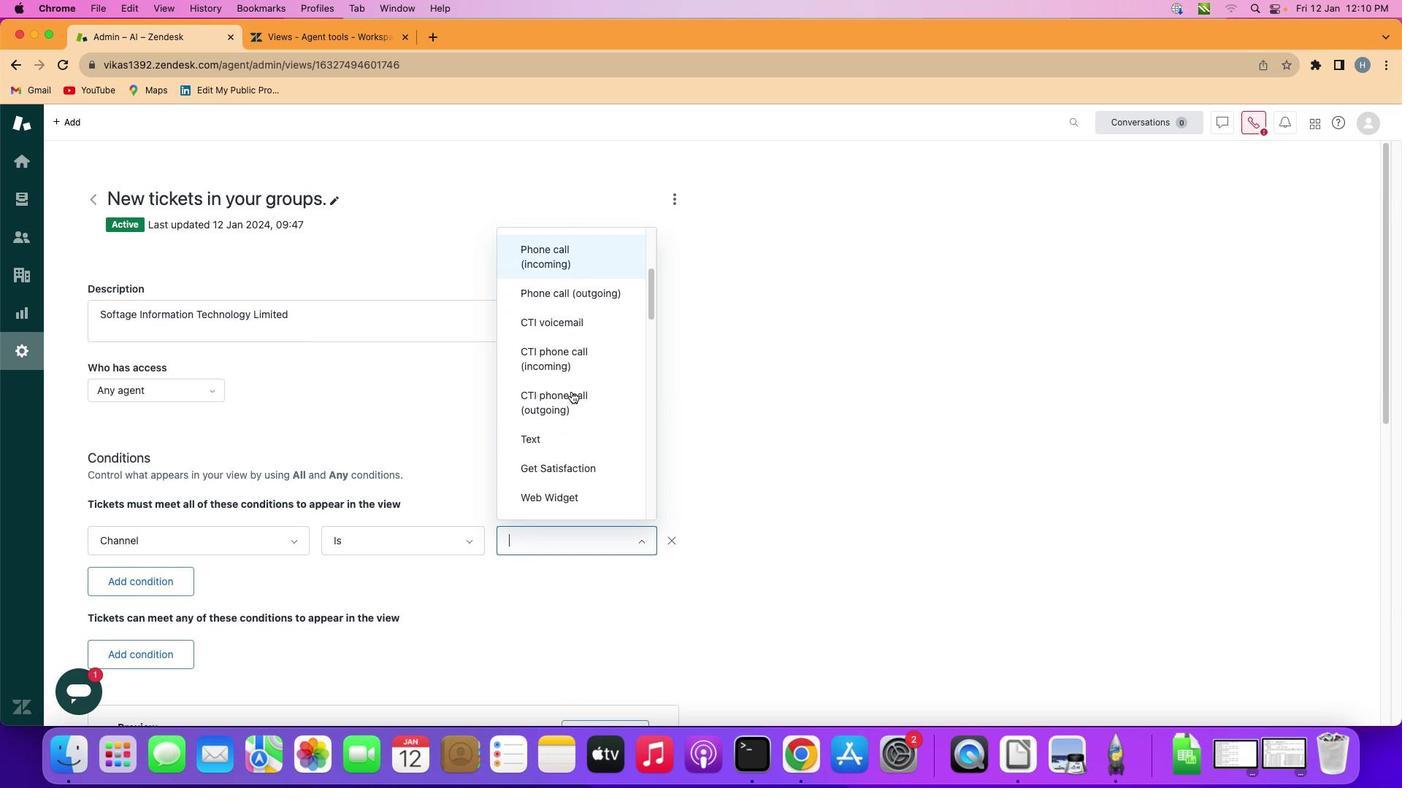
Action: Mouse scrolled (571, 392) with delta (0, -1)
Screenshot: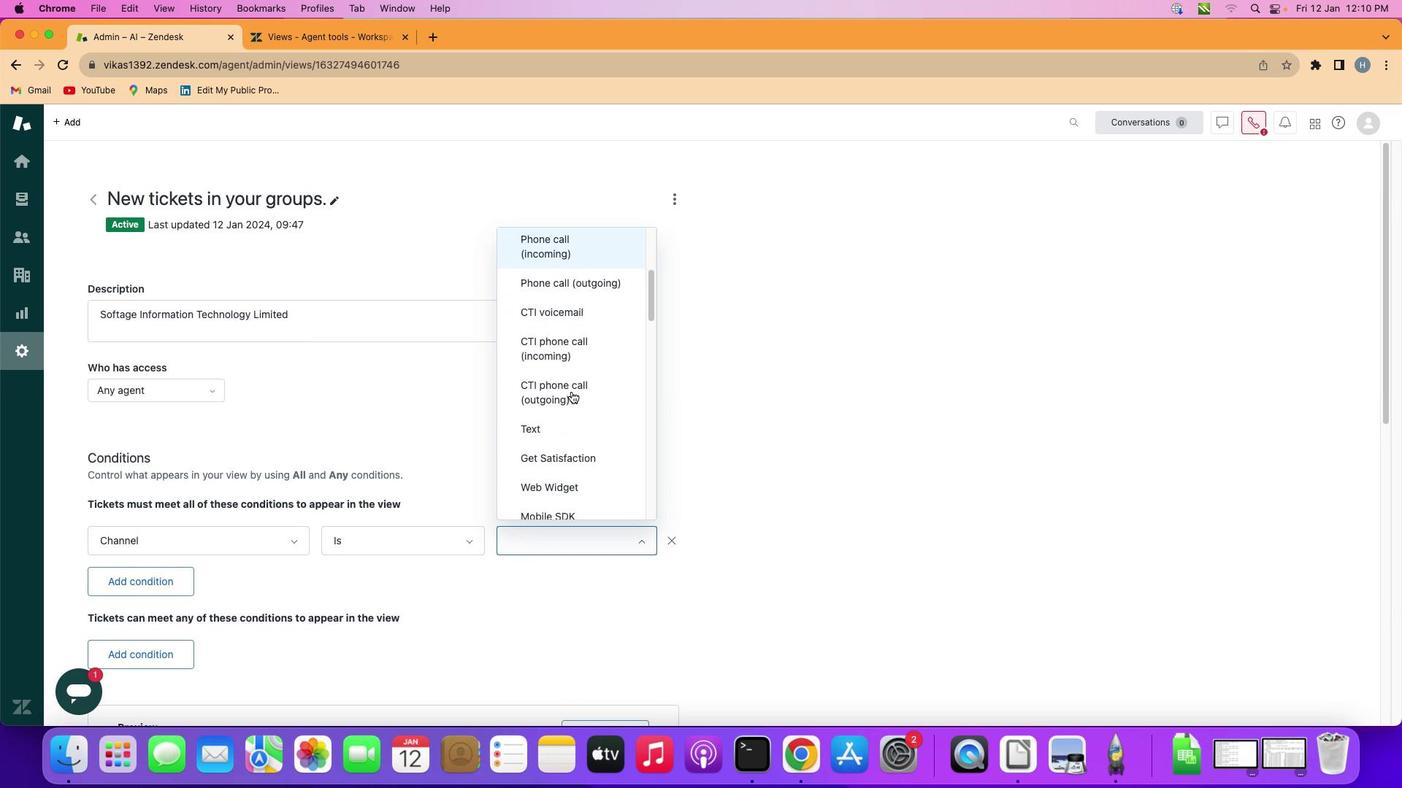 
Action: Mouse scrolled (571, 392) with delta (0, 0)
Screenshot: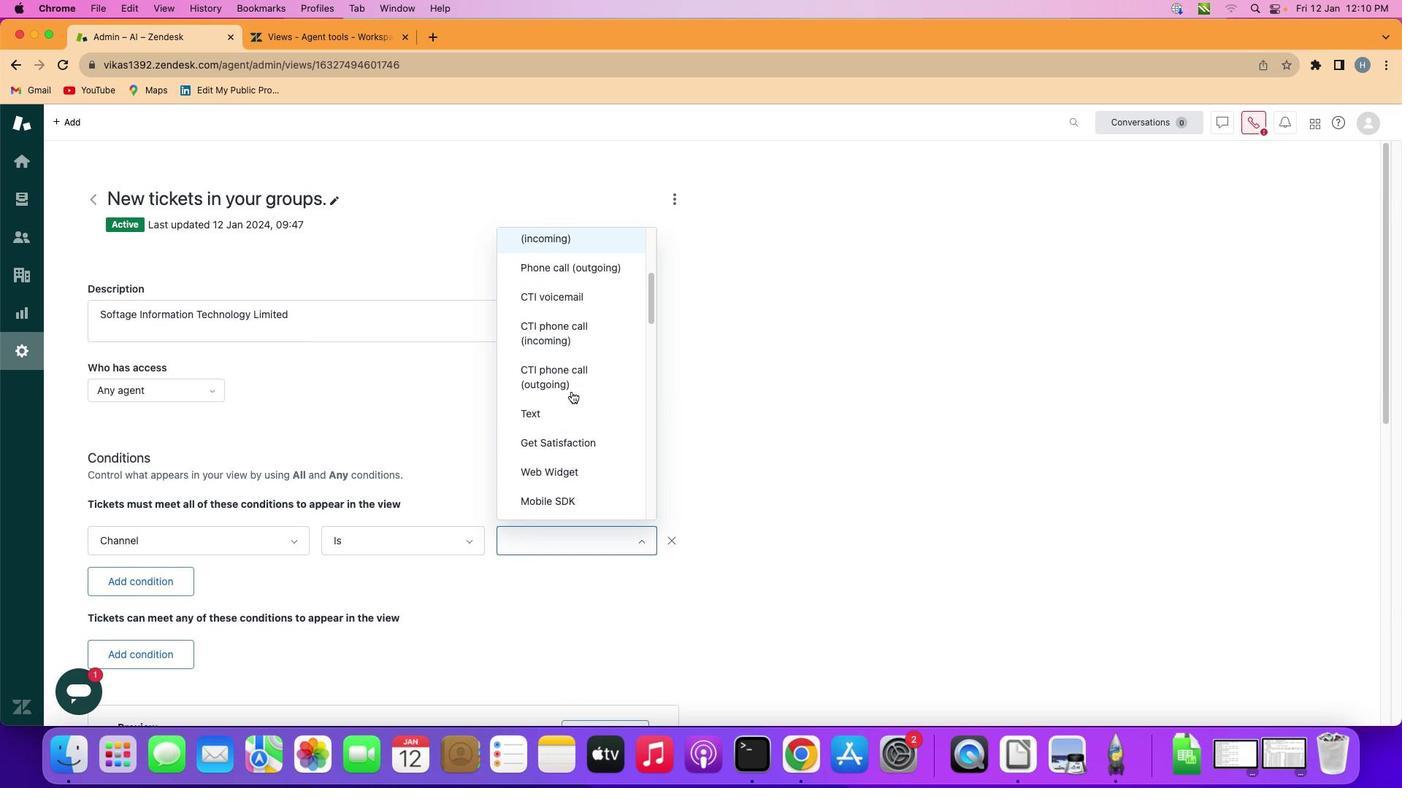 
Action: Mouse scrolled (571, 392) with delta (0, 0)
Screenshot: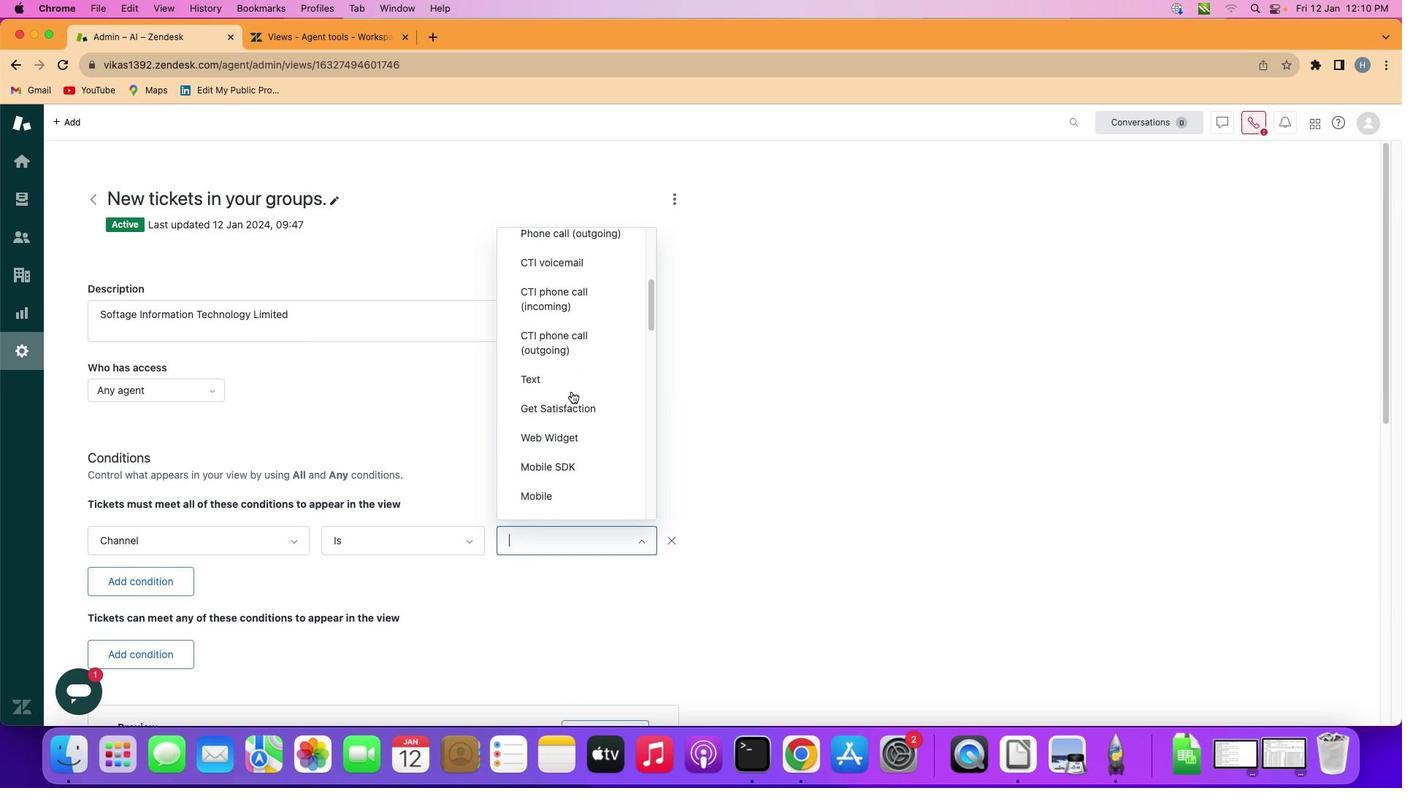 
Action: Mouse scrolled (571, 392) with delta (0, 0)
Screenshot: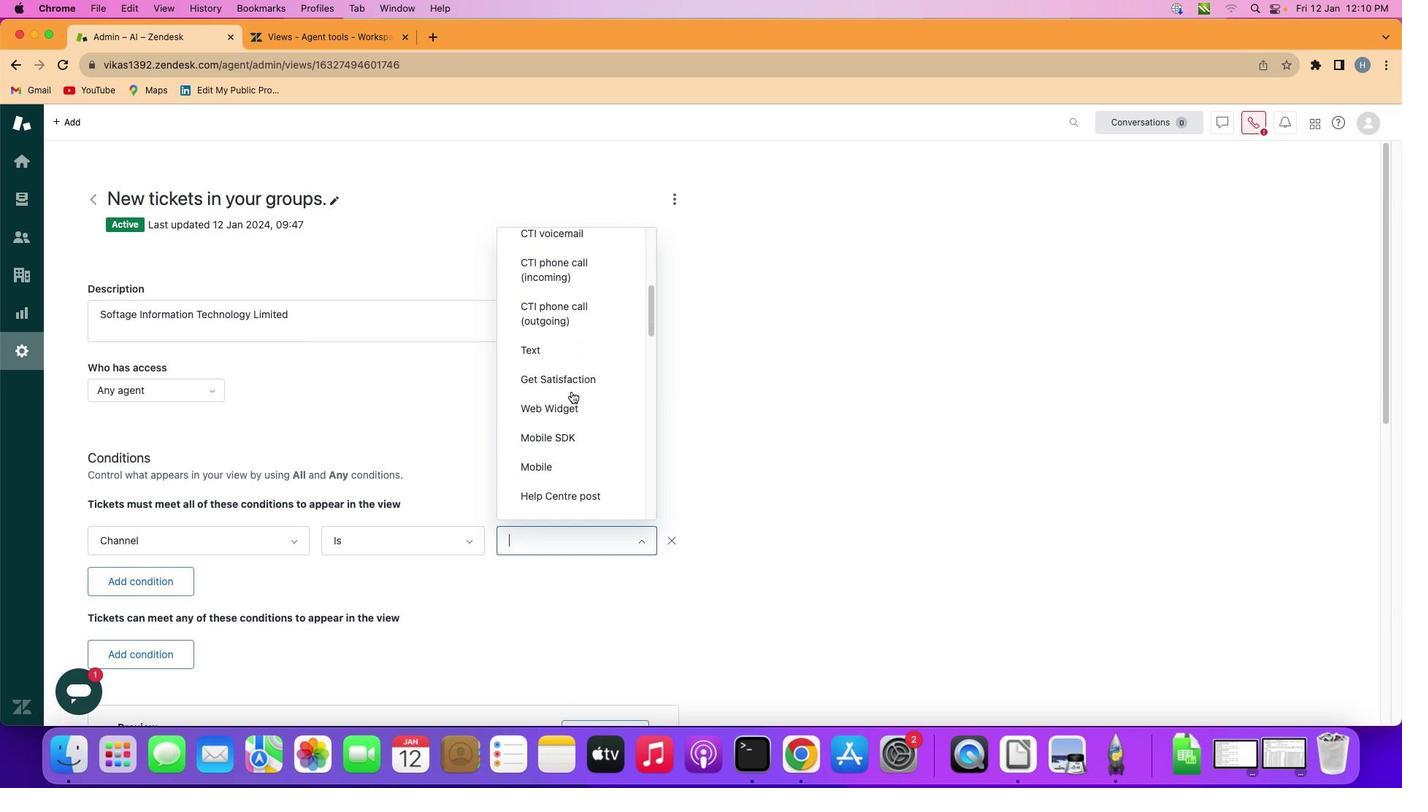 
Action: Mouse scrolled (571, 392) with delta (0, 0)
Screenshot: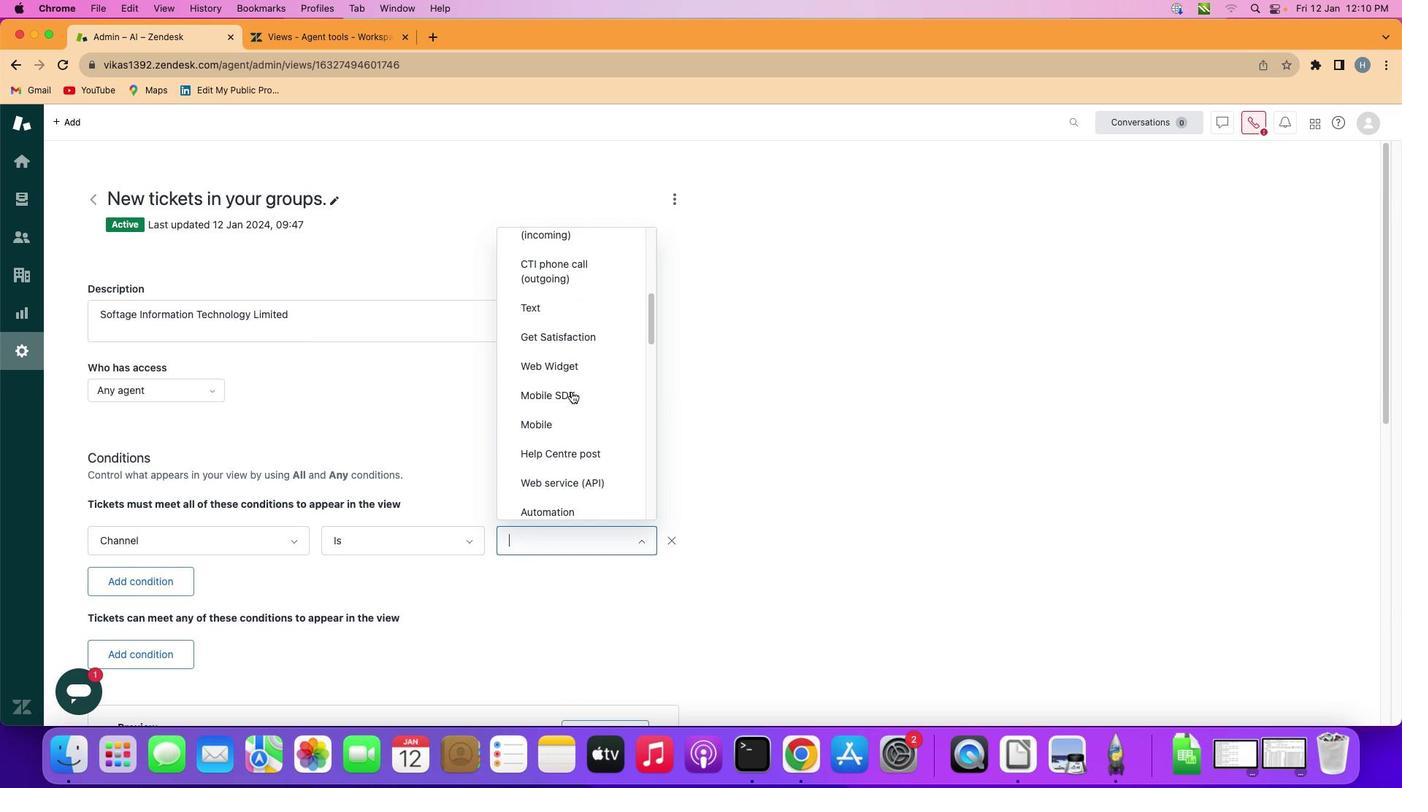 
Action: Mouse scrolled (571, 392) with delta (0, 0)
Screenshot: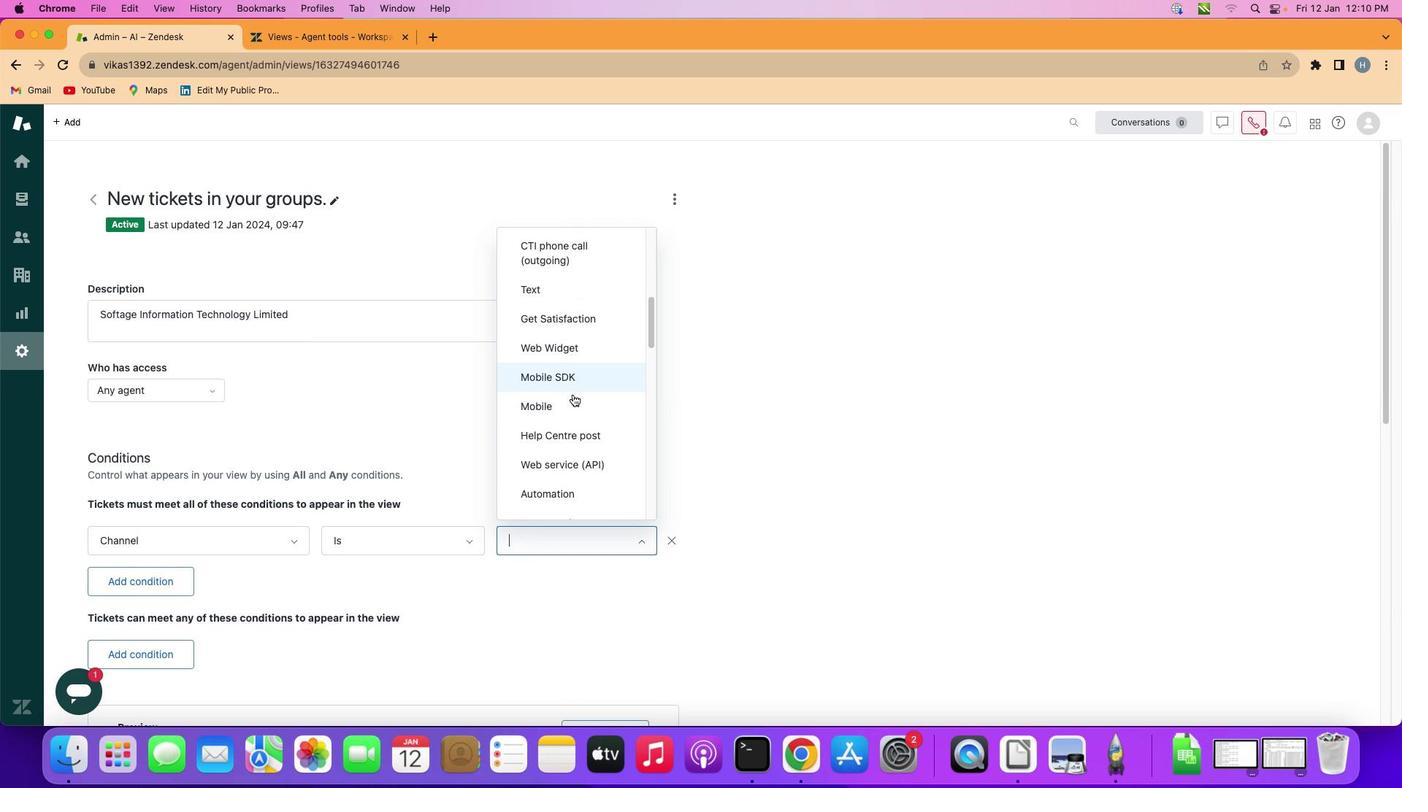
Action: Mouse moved to (588, 370)
Screenshot: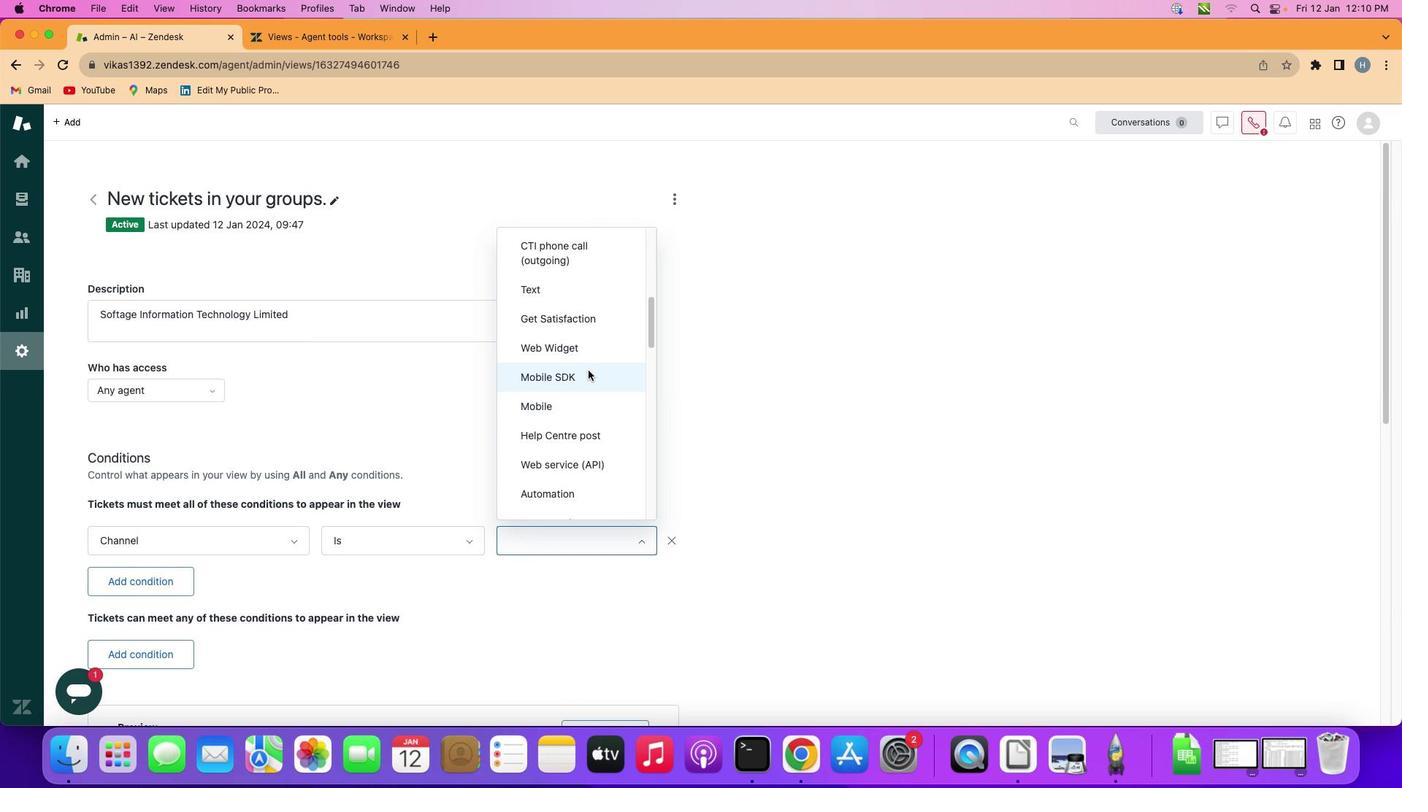 
Action: Mouse pressed left at (588, 370)
Screenshot: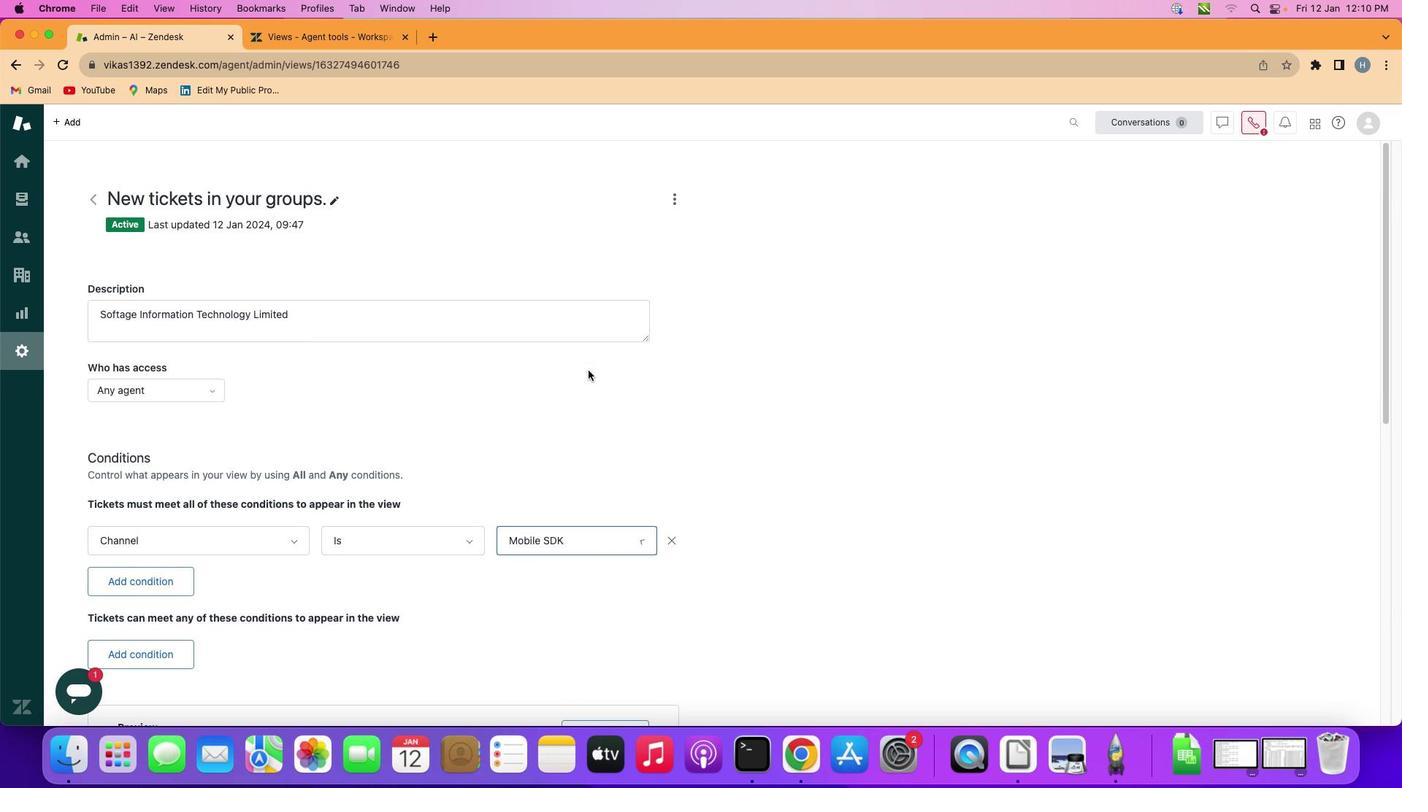 
